 Task: Find connections with filter location Husum with filter topic #Socialmediawith filter profile language Spanish with filter current company Mother Dairy Fruit & Vegetable Pvt. Ltd. with filter school Presidency School with filter industry Chiropractors with filter service category Research with filter keywords title Truck Driver
Action: Mouse moved to (484, 56)
Screenshot: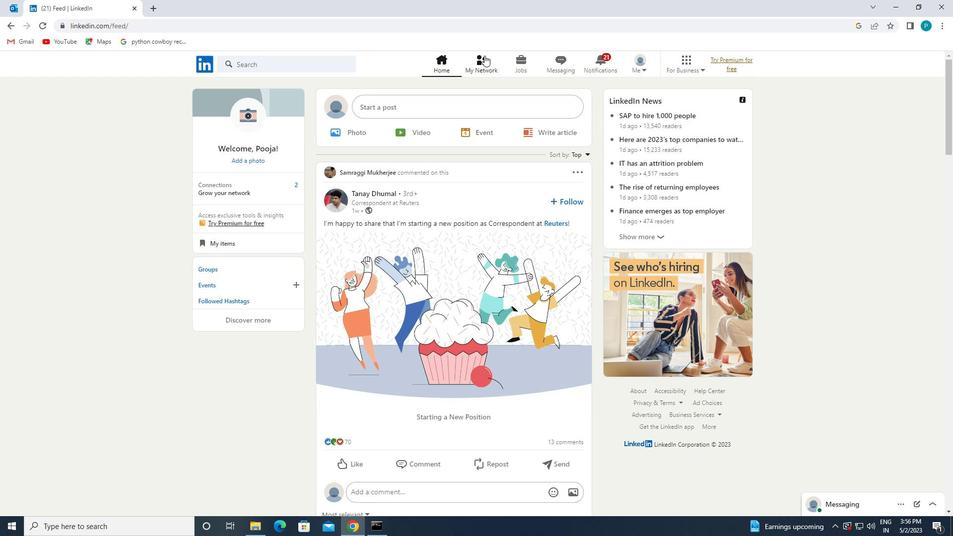 
Action: Mouse pressed left at (484, 56)
Screenshot: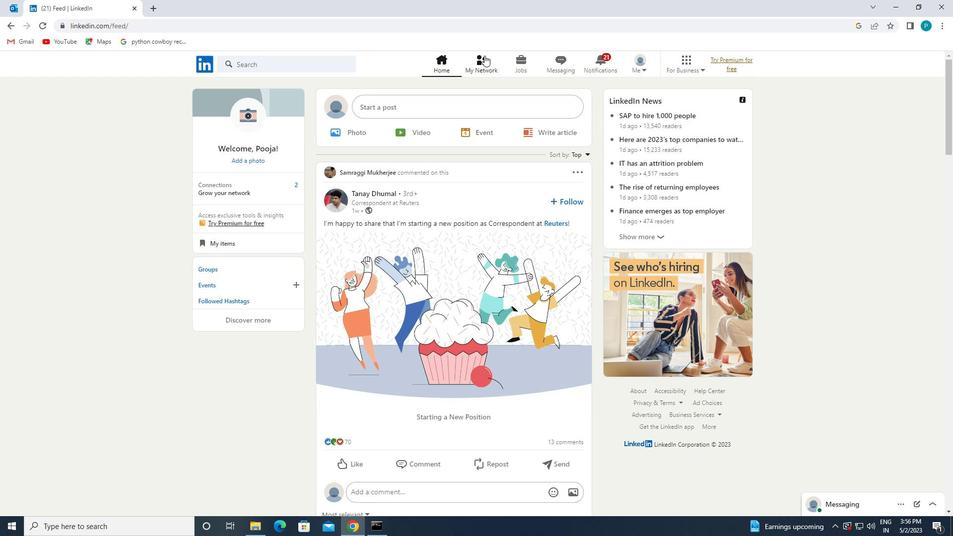 
Action: Mouse moved to (291, 118)
Screenshot: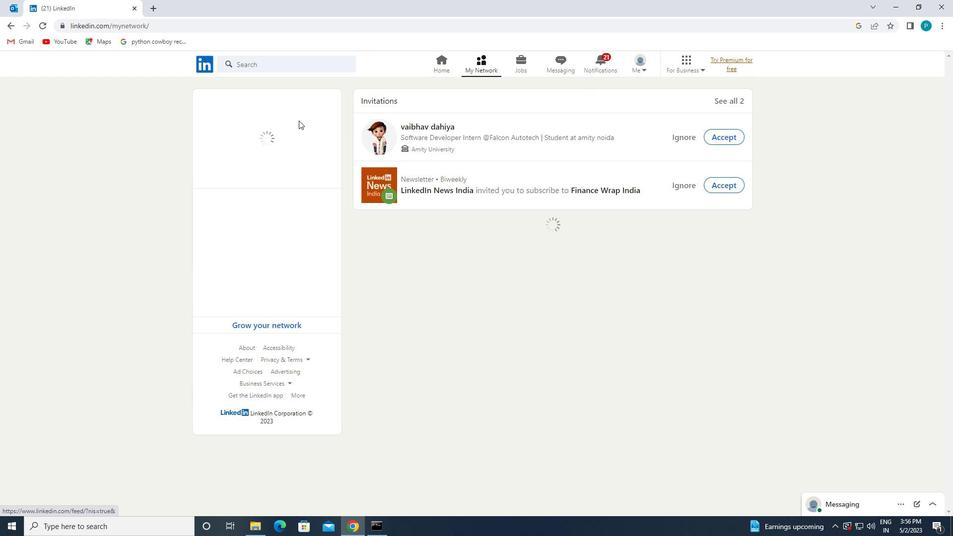 
Action: Mouse pressed left at (291, 118)
Screenshot: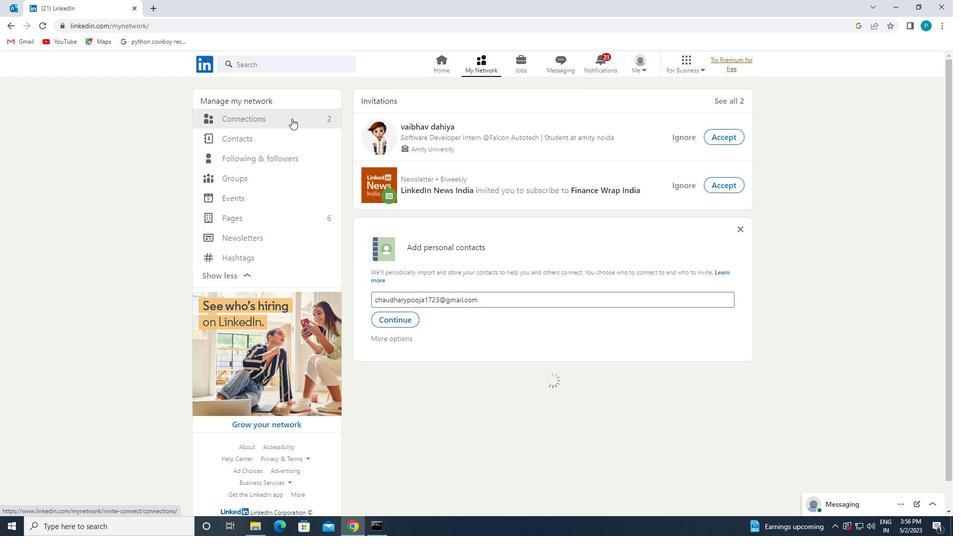 
Action: Mouse moved to (538, 125)
Screenshot: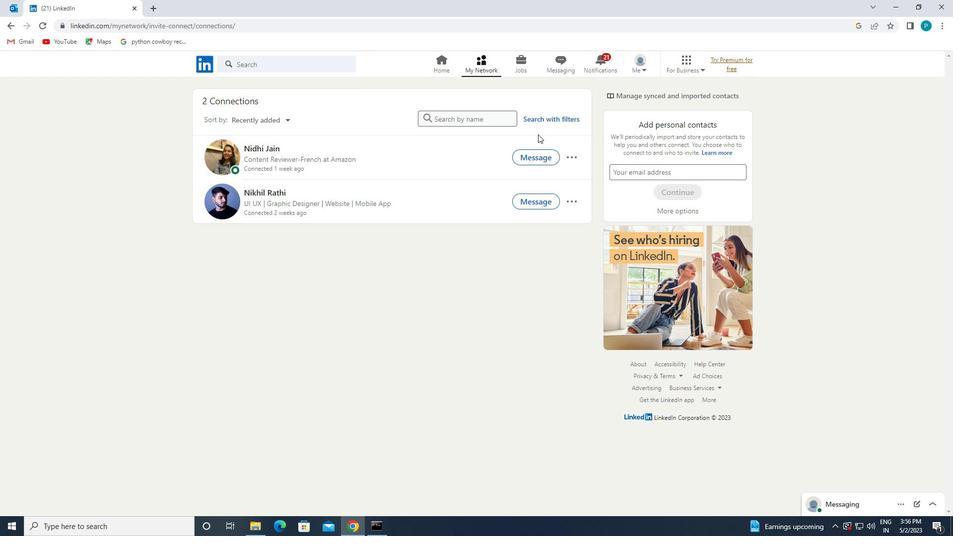 
Action: Mouse pressed left at (538, 125)
Screenshot: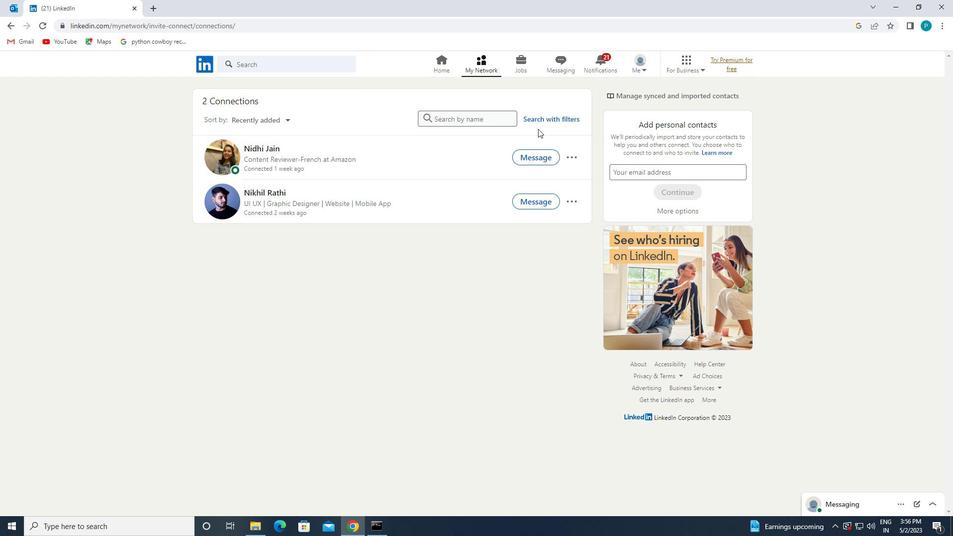 
Action: Mouse moved to (536, 118)
Screenshot: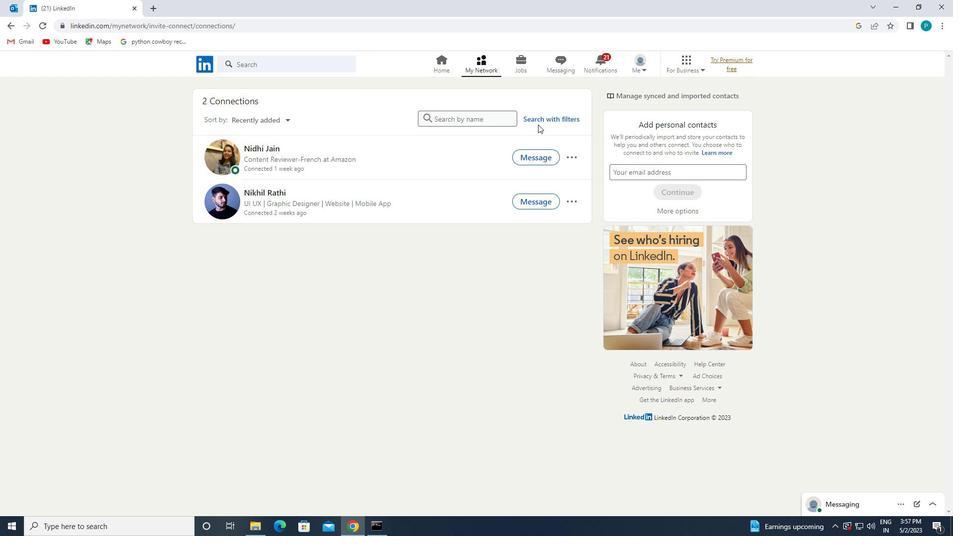 
Action: Mouse pressed left at (536, 118)
Screenshot: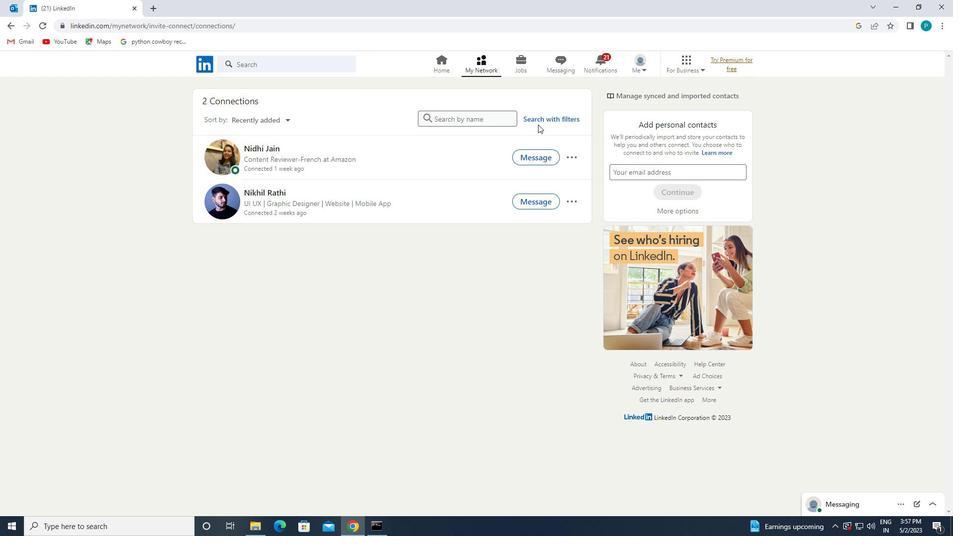 
Action: Mouse moved to (503, 93)
Screenshot: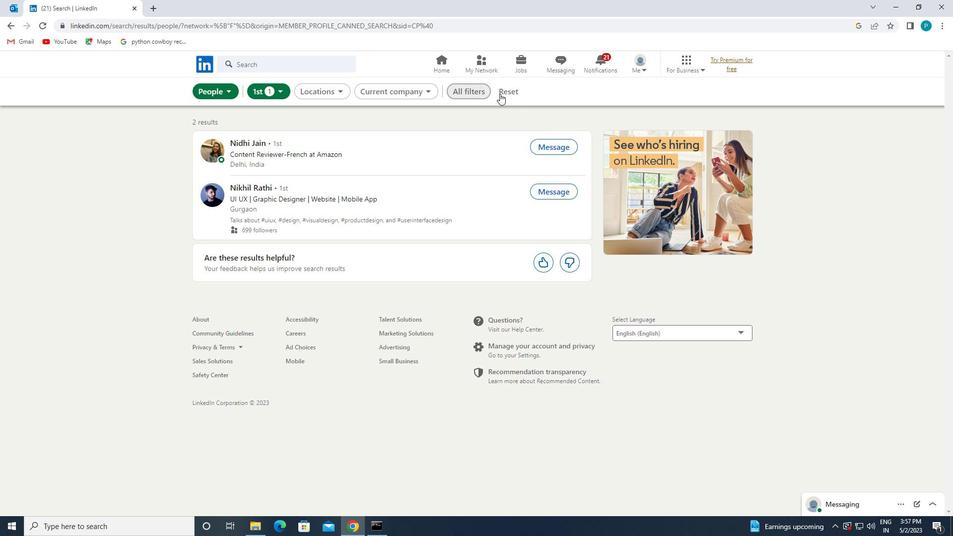 
Action: Mouse pressed left at (503, 93)
Screenshot: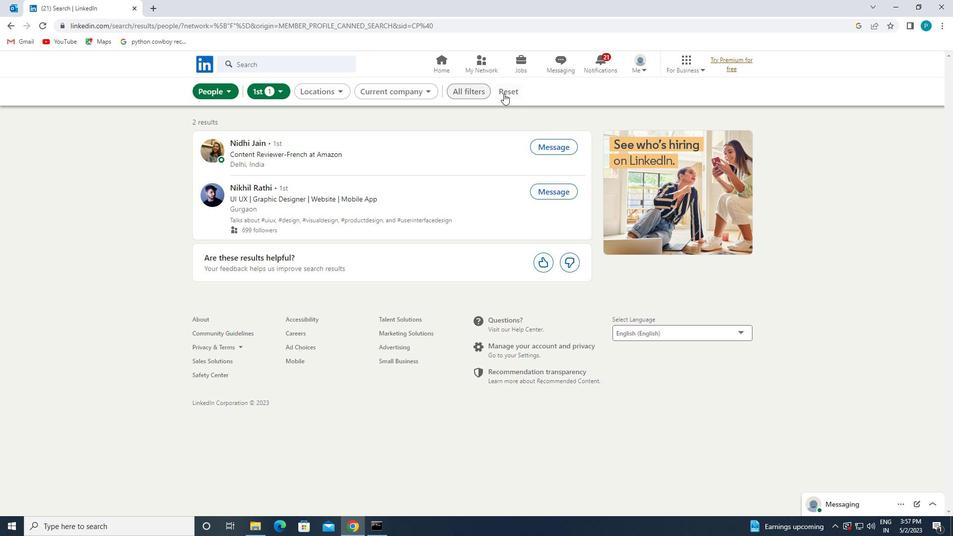 
Action: Mouse moved to (493, 88)
Screenshot: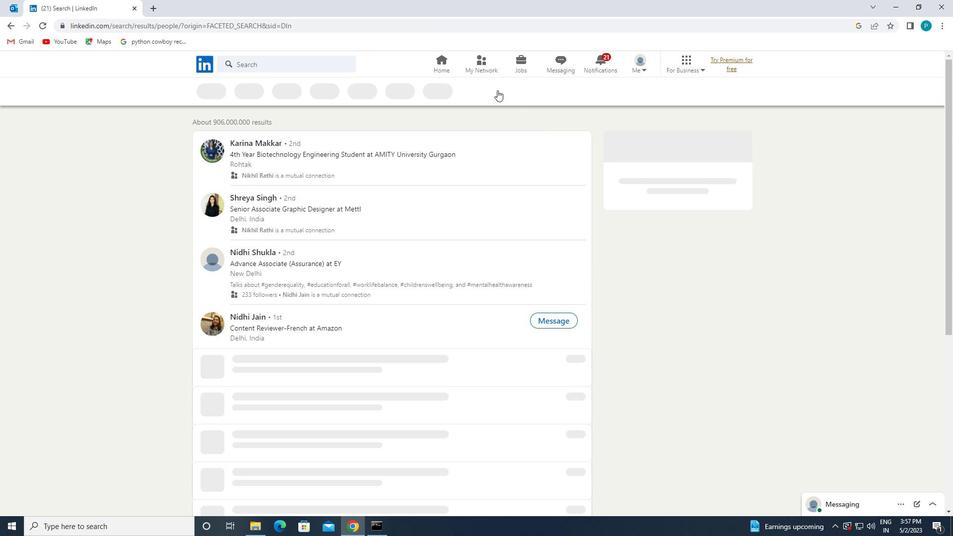 
Action: Mouse pressed left at (493, 88)
Screenshot: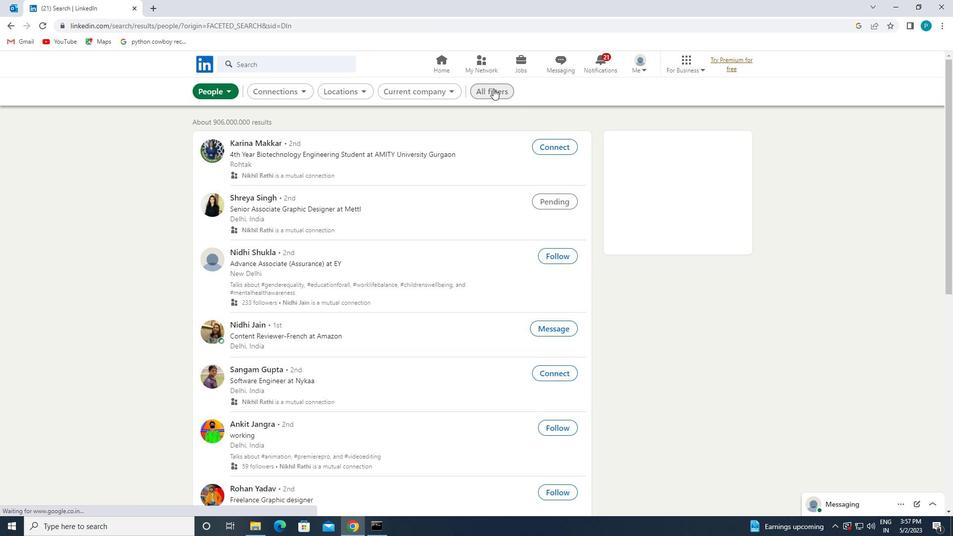 
Action: Mouse moved to (780, 320)
Screenshot: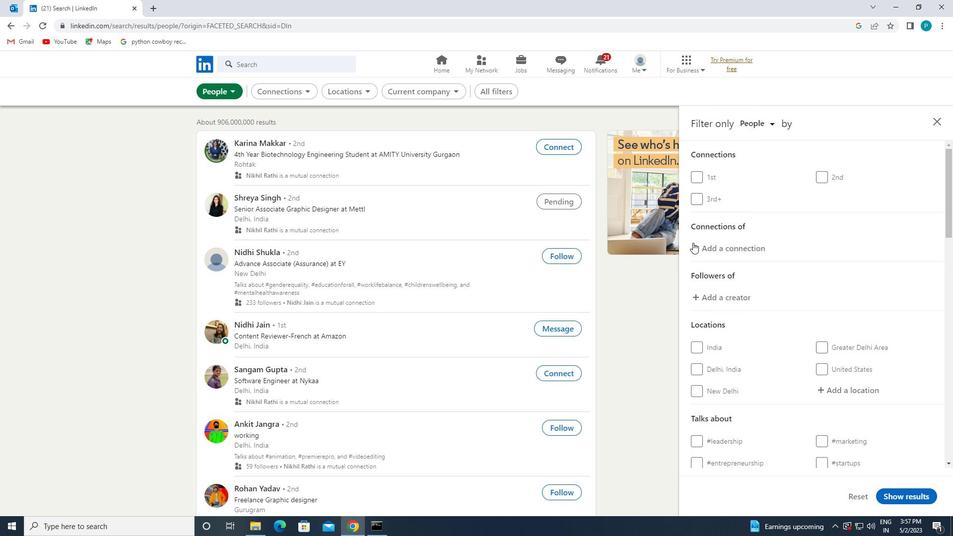 
Action: Mouse scrolled (780, 320) with delta (0, 0)
Screenshot: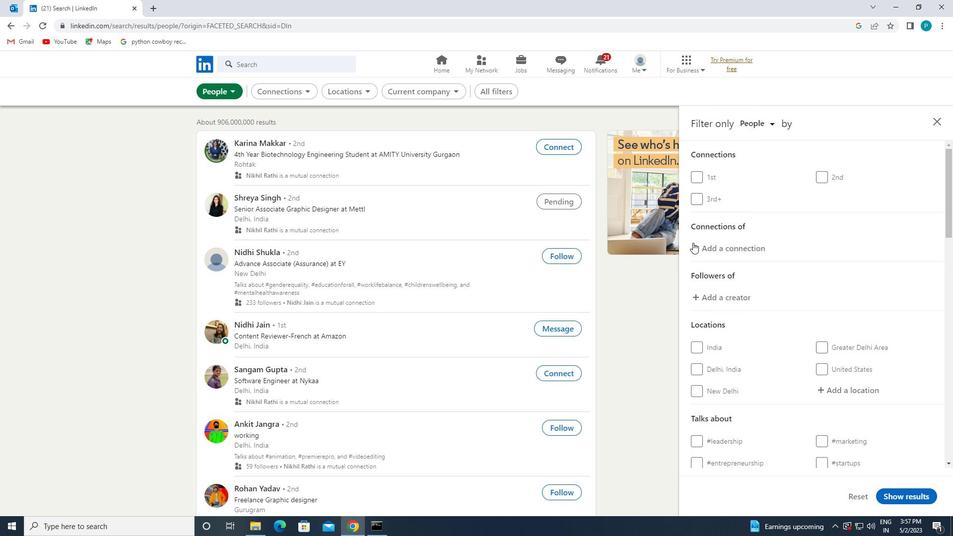 
Action: Mouse moved to (780, 321)
Screenshot: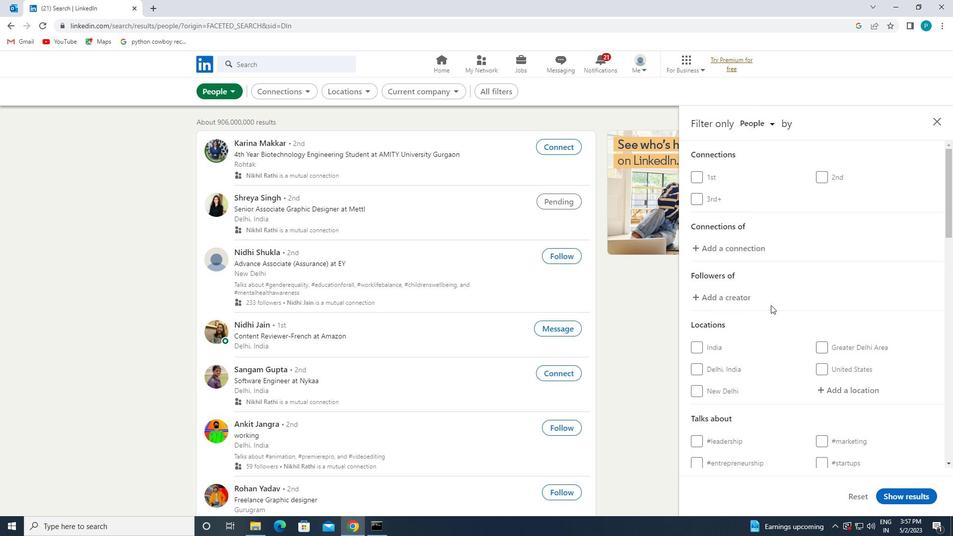 
Action: Mouse scrolled (780, 321) with delta (0, 0)
Screenshot: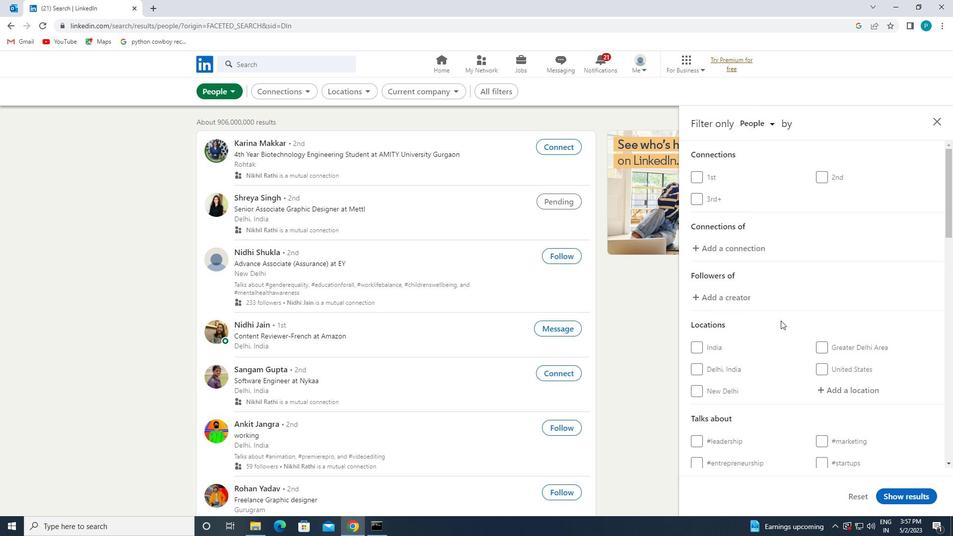 
Action: Mouse moved to (849, 289)
Screenshot: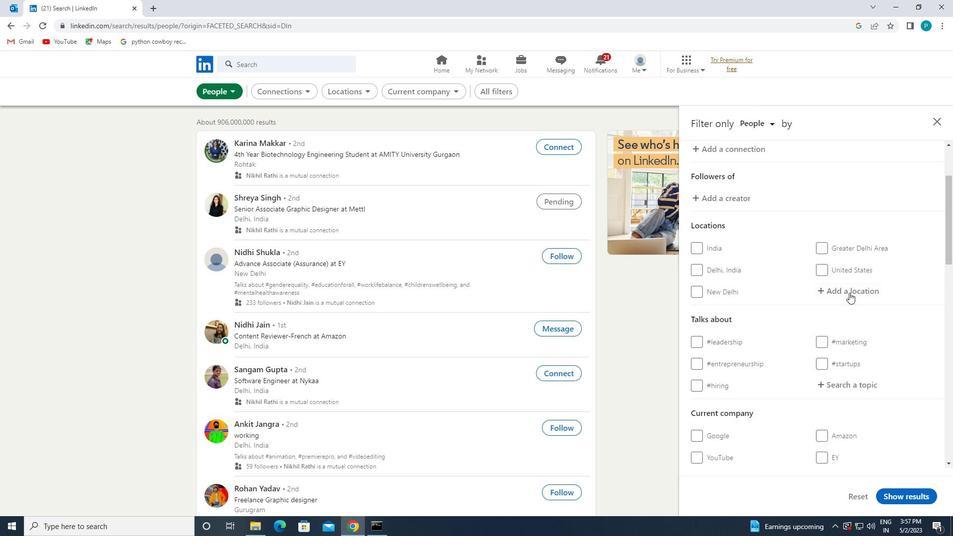 
Action: Mouse pressed left at (849, 289)
Screenshot: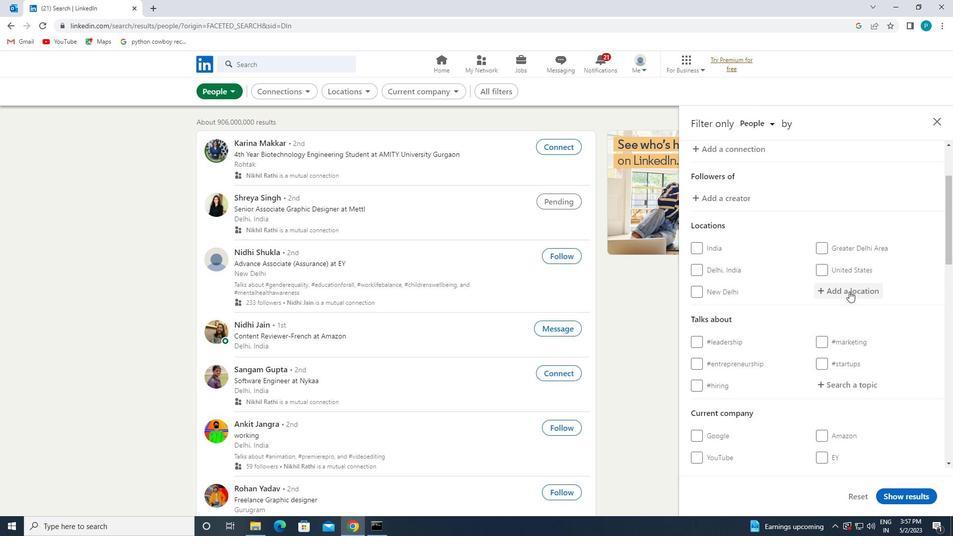 
Action: Key pressed <Key.caps_lock>h<Key.caps_lock>usum
Screenshot: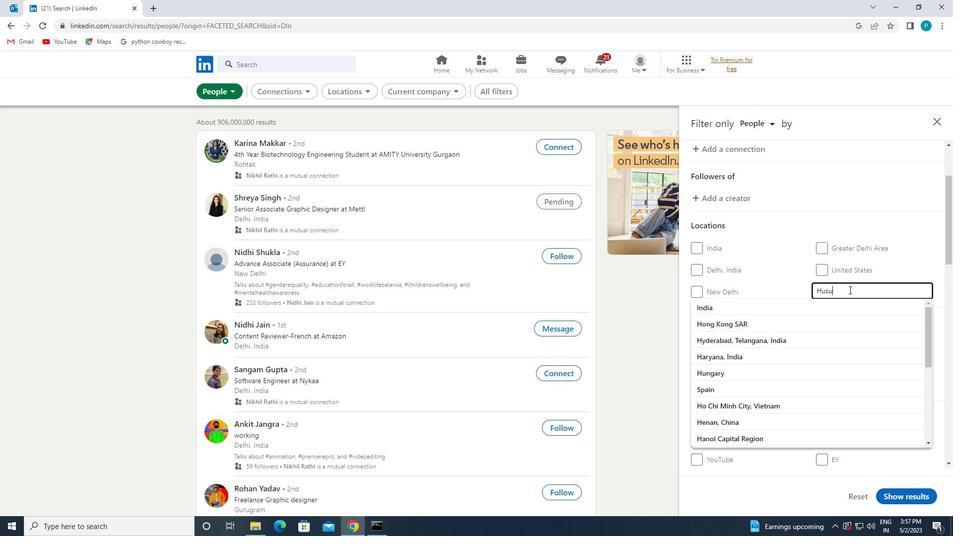 
Action: Mouse moved to (846, 305)
Screenshot: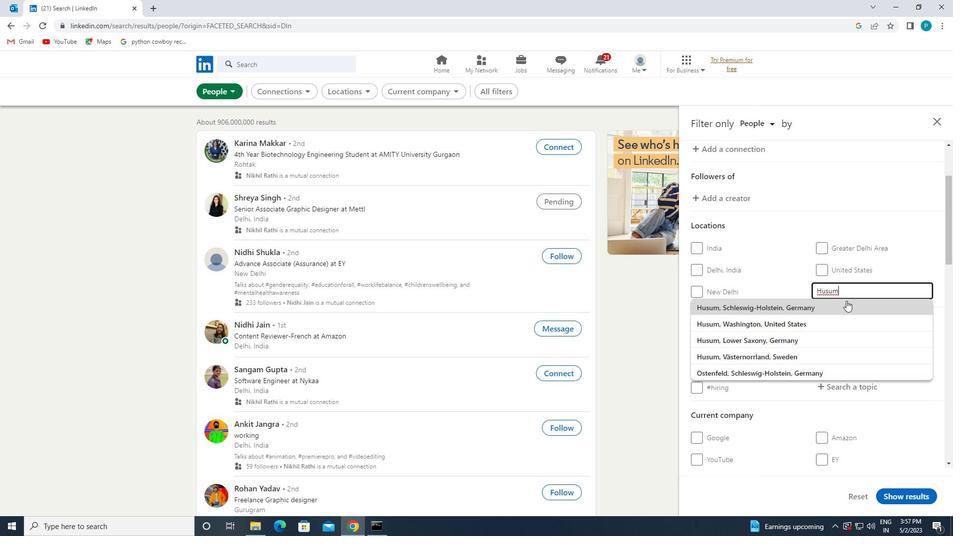 
Action: Mouse pressed left at (846, 305)
Screenshot: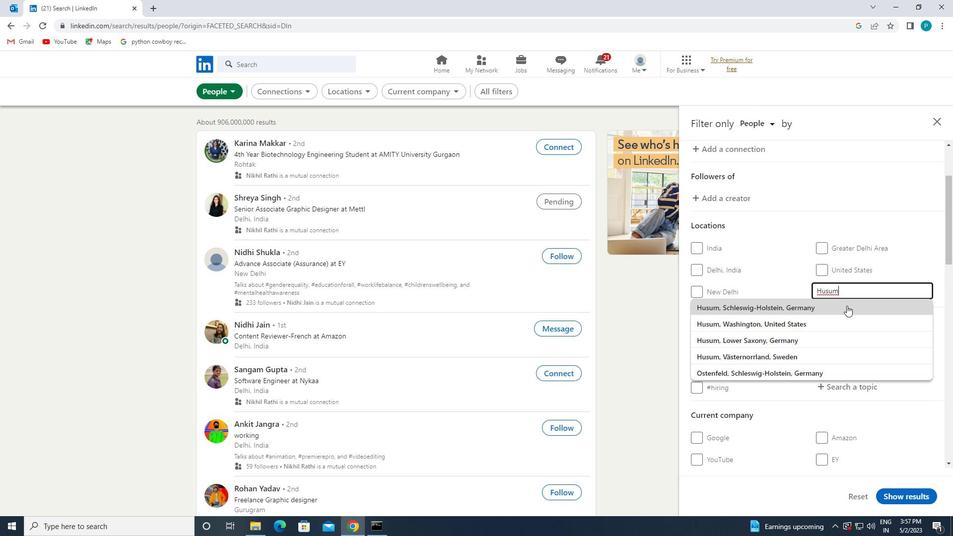 
Action: Mouse moved to (854, 346)
Screenshot: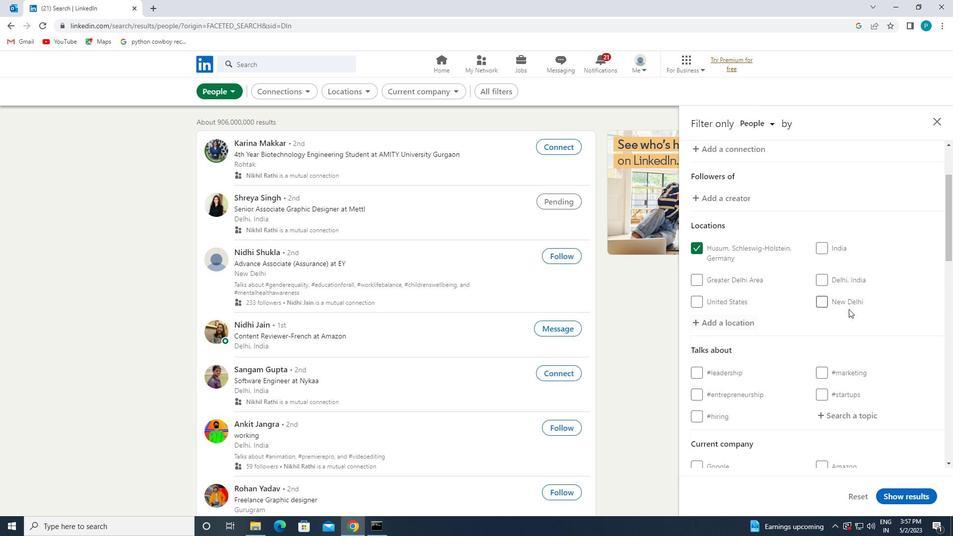 
Action: Mouse scrolled (854, 346) with delta (0, 0)
Screenshot: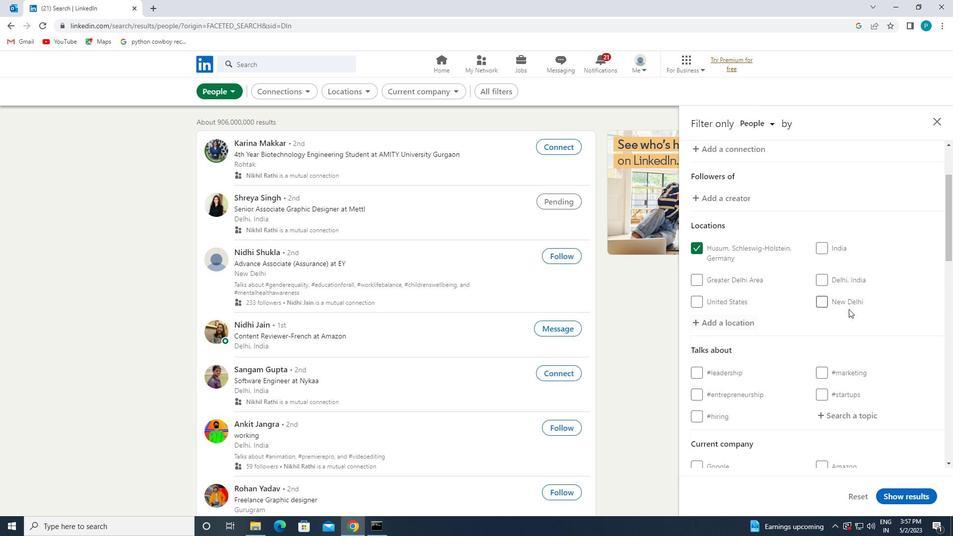 
Action: Mouse moved to (854, 348)
Screenshot: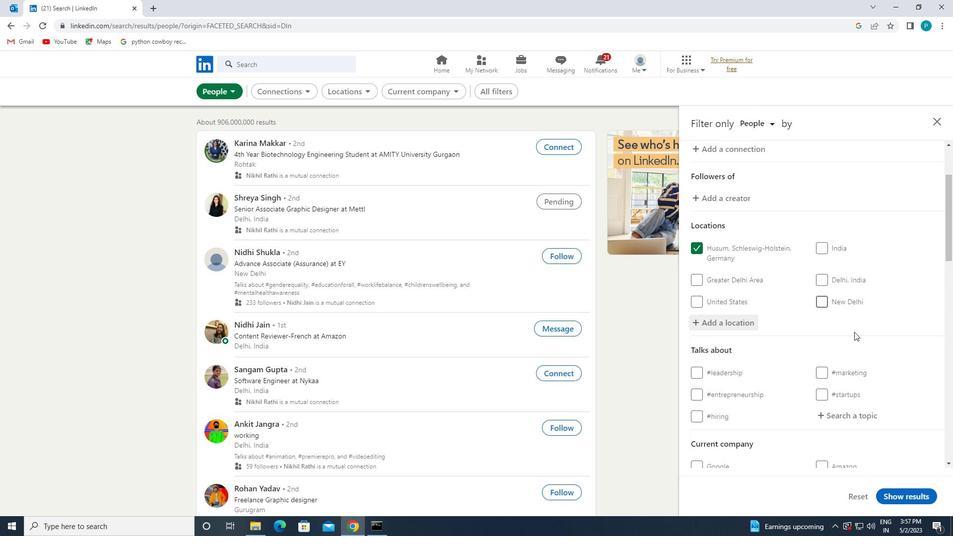 
Action: Mouse scrolled (854, 348) with delta (0, 0)
Screenshot: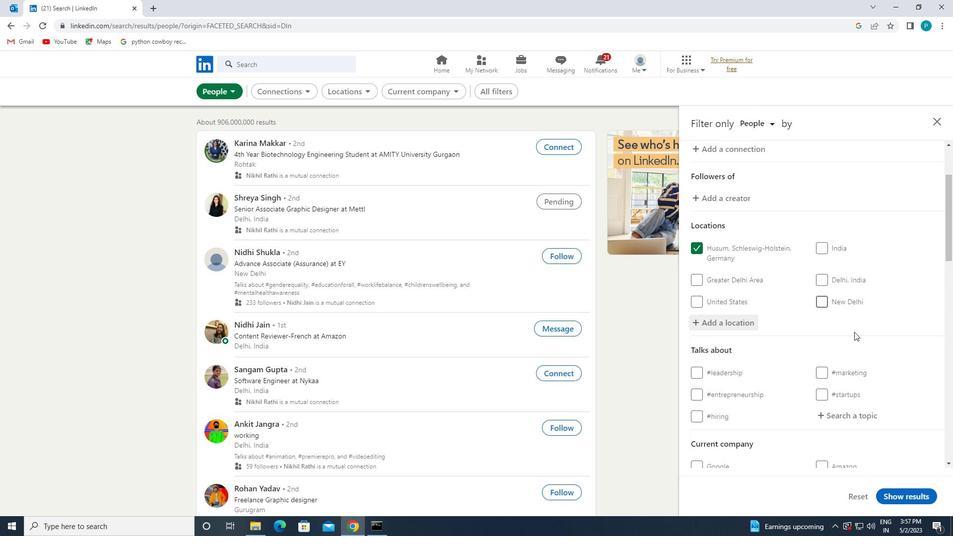 
Action: Mouse scrolled (854, 348) with delta (0, 0)
Screenshot: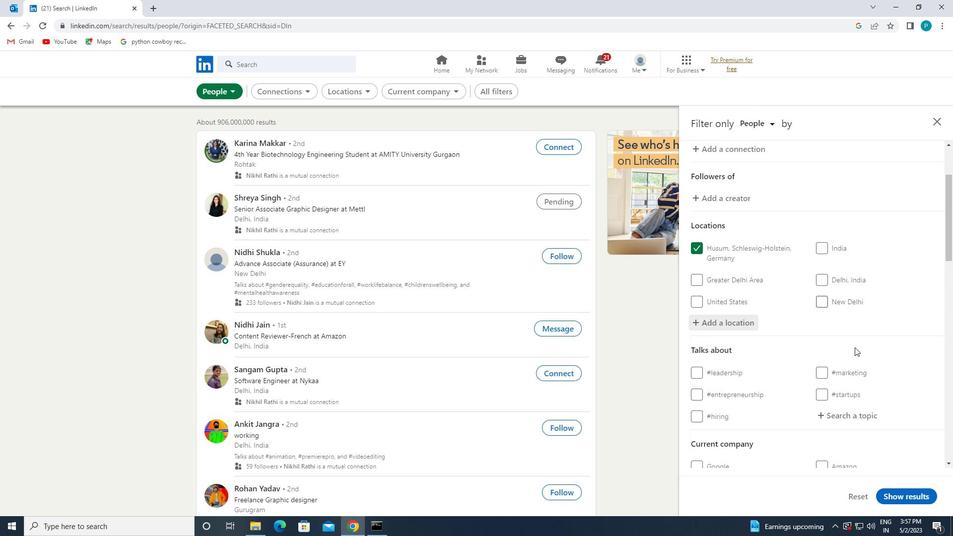 
Action: Mouse moved to (845, 263)
Screenshot: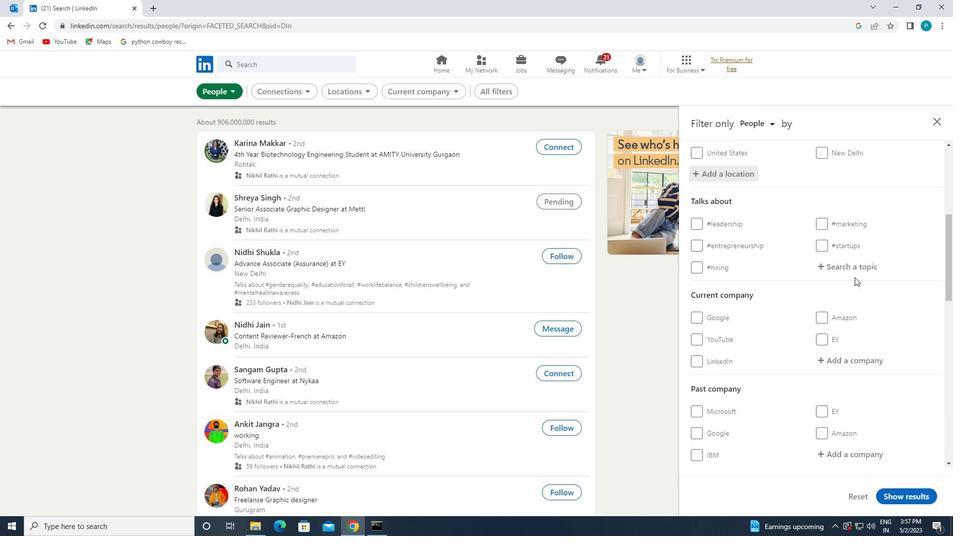 
Action: Mouse pressed left at (845, 263)
Screenshot: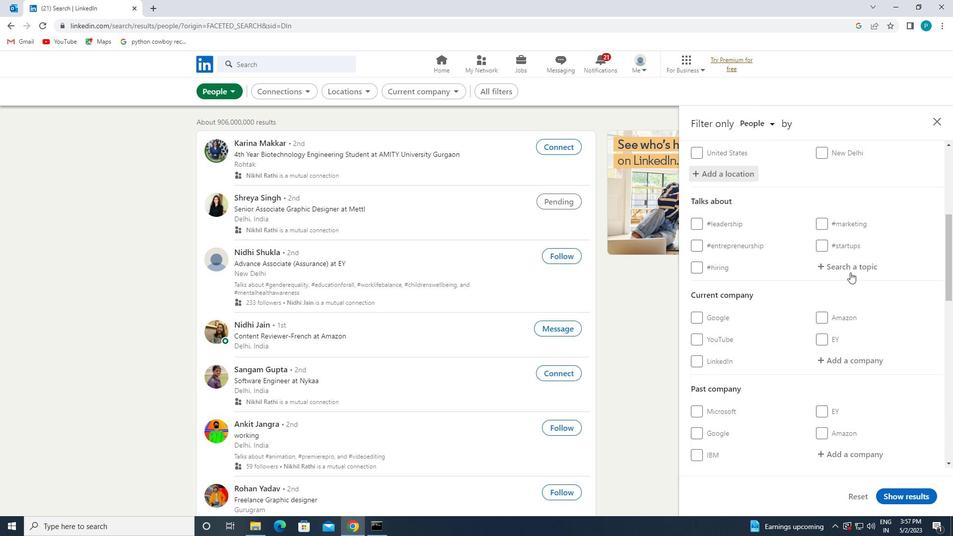 
Action: Key pressed <Key.shift>#<Key.caps_lock>D<Key.backspace>S<Key.caps_lock>OCIALMEDIA
Screenshot: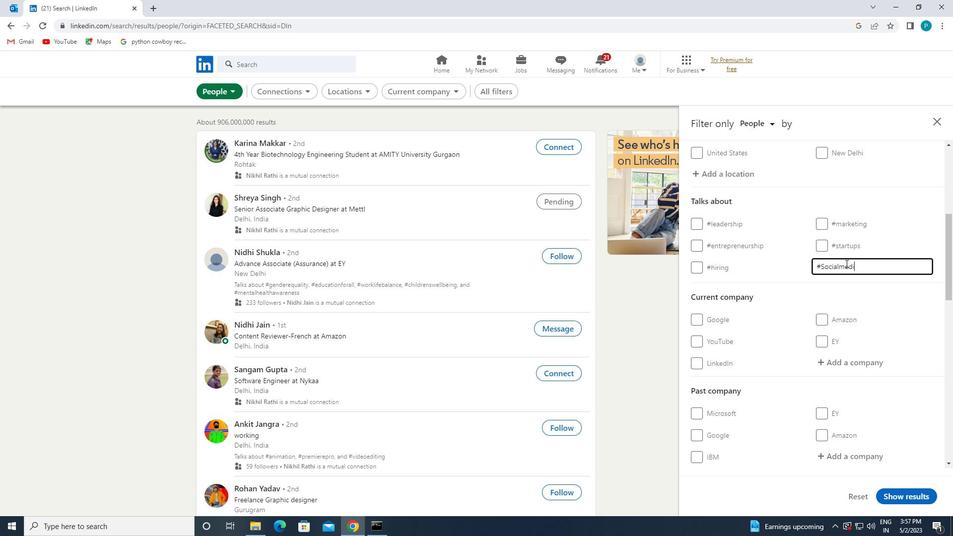 
Action: Mouse moved to (791, 291)
Screenshot: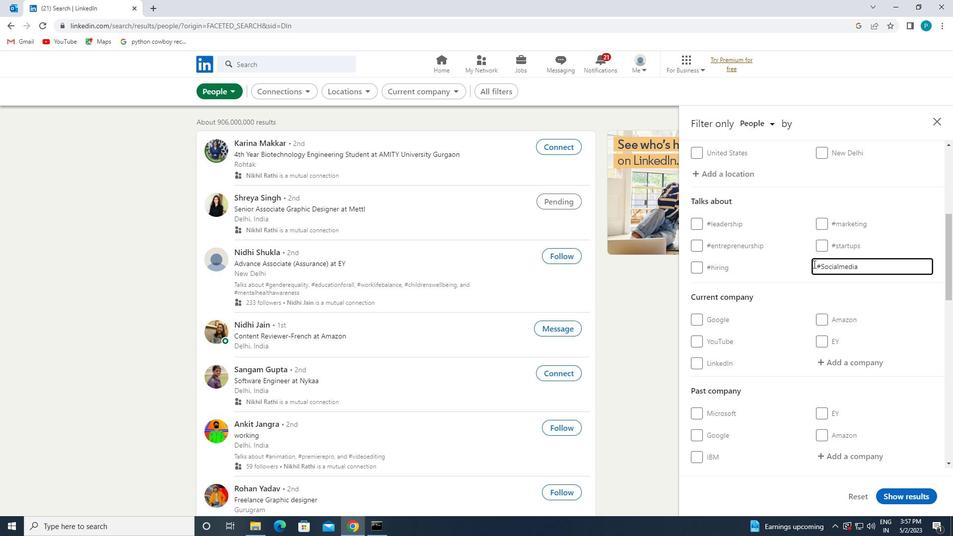 
Action: Mouse scrolled (791, 290) with delta (0, 0)
Screenshot: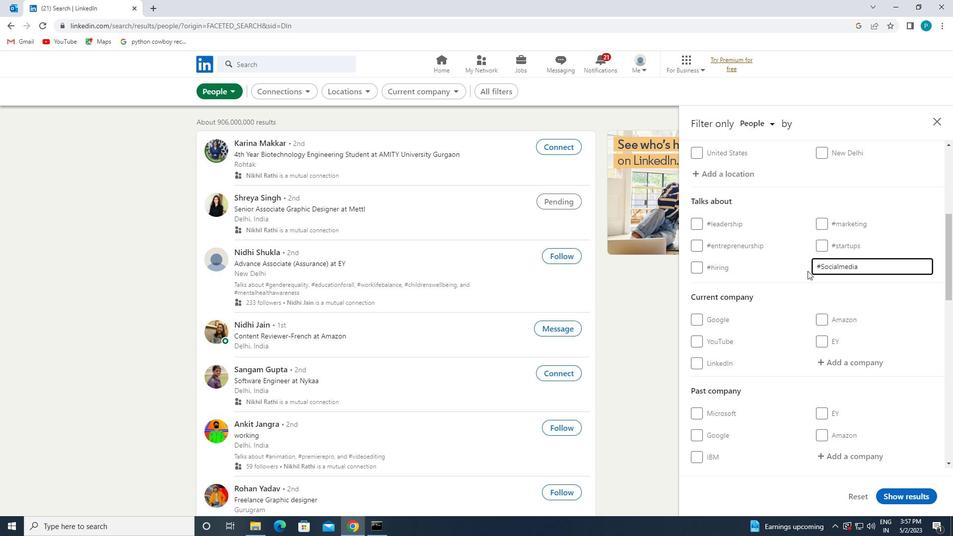 
Action: Mouse scrolled (791, 290) with delta (0, 0)
Screenshot: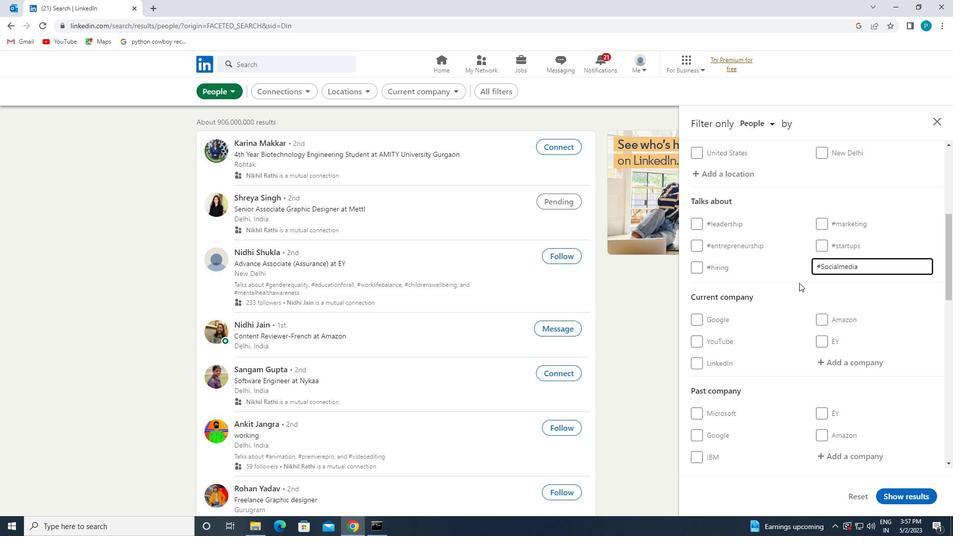 
Action: Mouse moved to (762, 311)
Screenshot: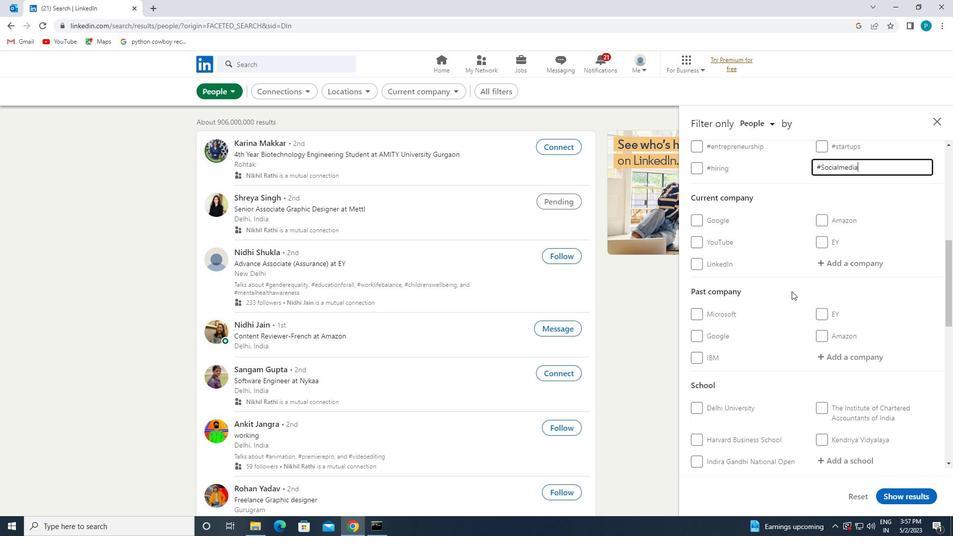 
Action: Mouse scrolled (762, 310) with delta (0, 0)
Screenshot: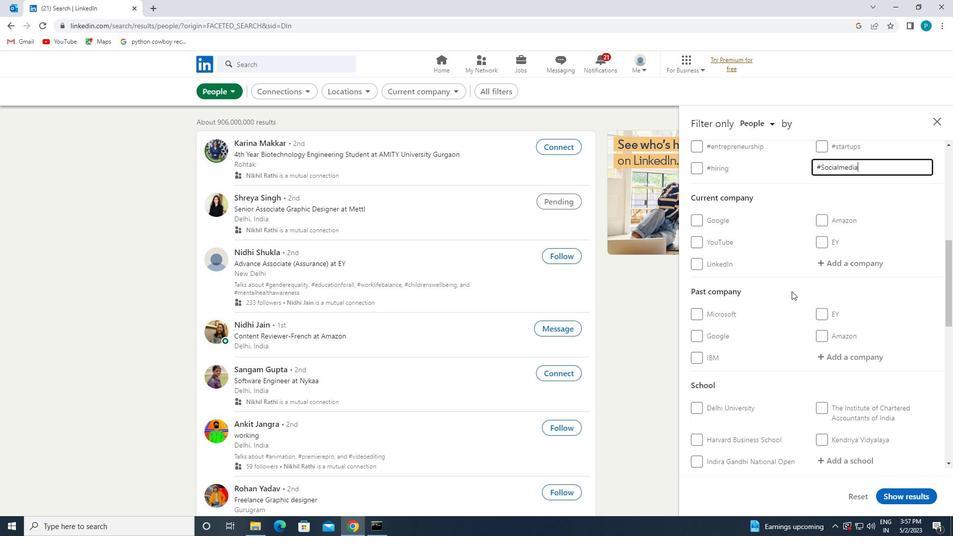
Action: Mouse moved to (752, 318)
Screenshot: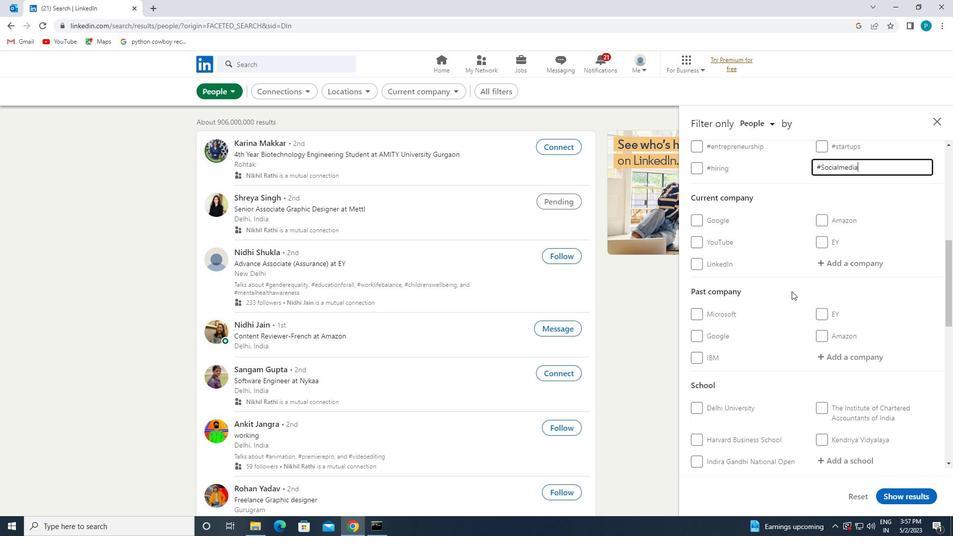 
Action: Mouse scrolled (752, 317) with delta (0, 0)
Screenshot: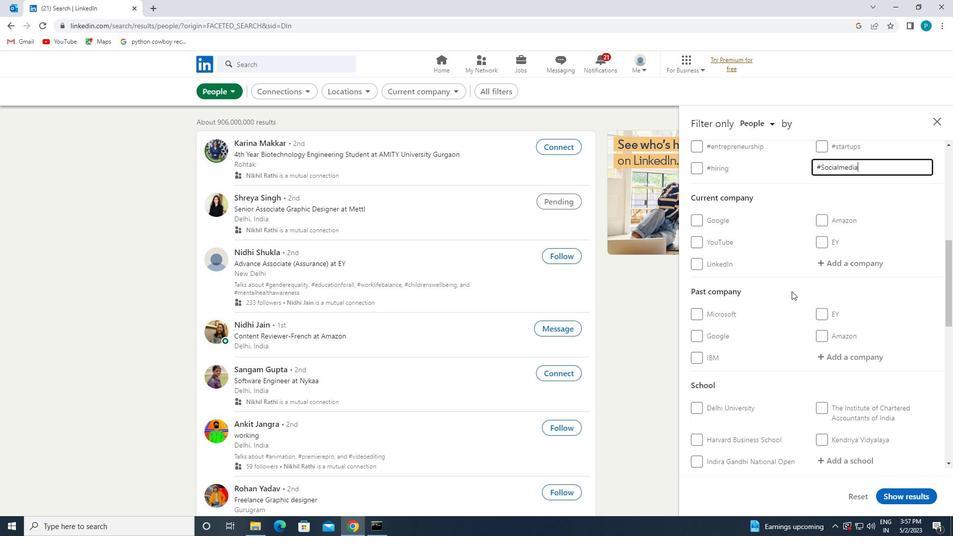 
Action: Mouse moved to (741, 325)
Screenshot: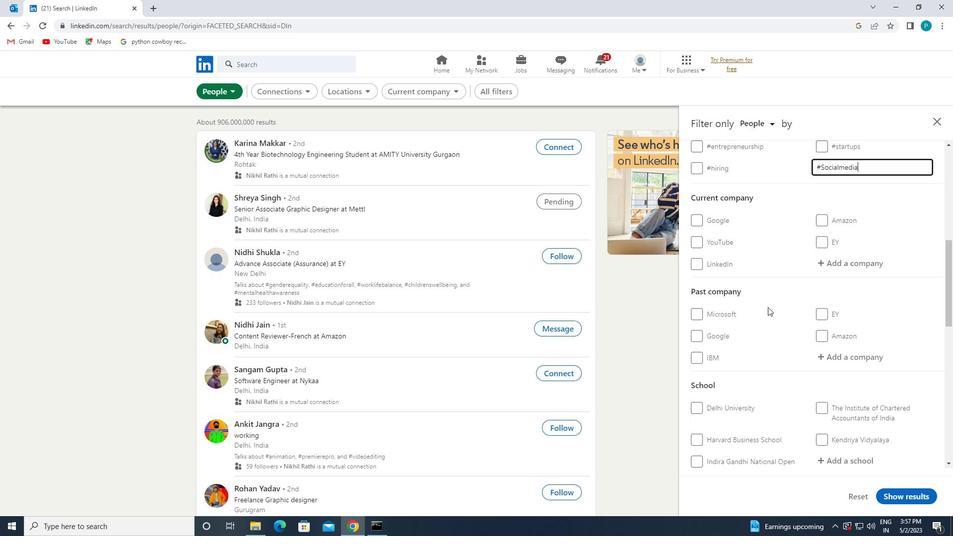 
Action: Mouse scrolled (741, 324) with delta (0, 0)
Screenshot: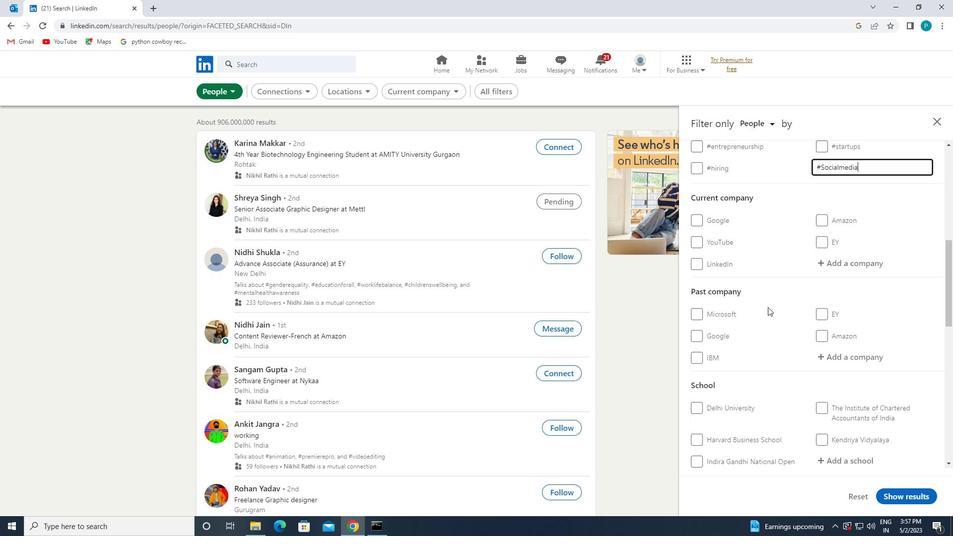 
Action: Mouse moved to (730, 342)
Screenshot: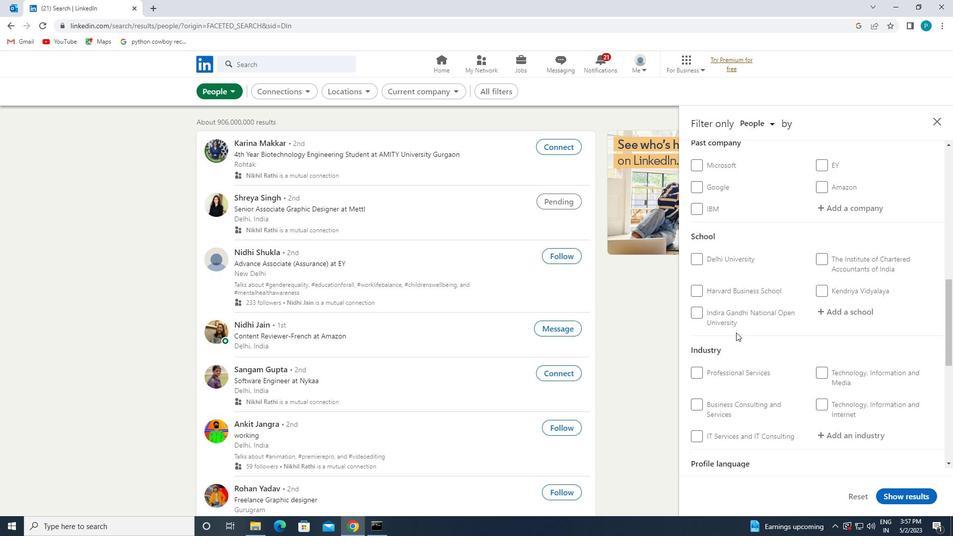 
Action: Mouse scrolled (730, 341) with delta (0, 0)
Screenshot: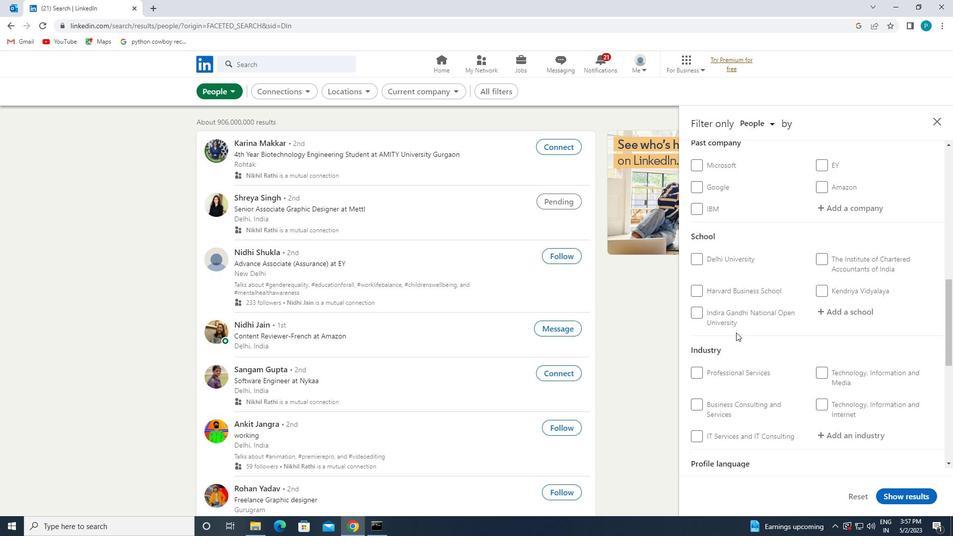 
Action: Mouse moved to (730, 342)
Screenshot: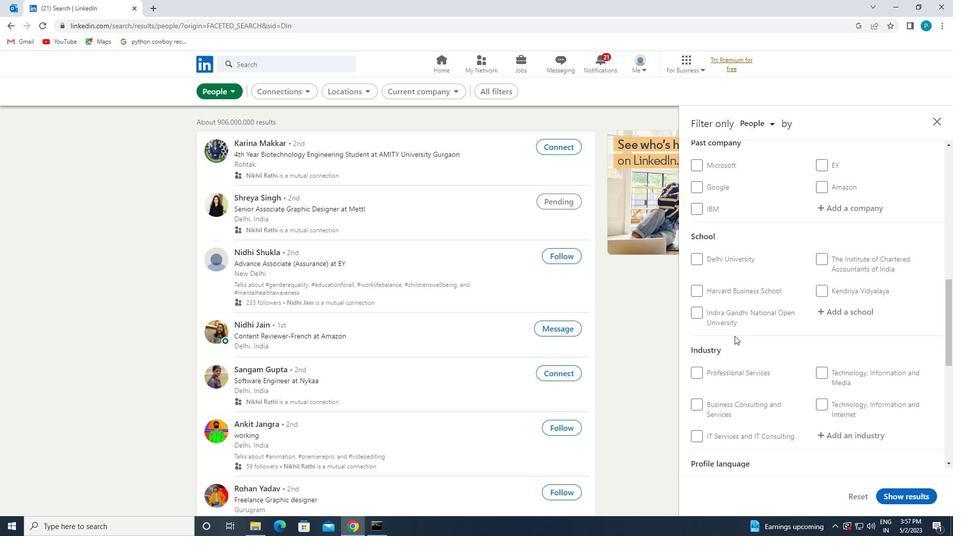 
Action: Mouse scrolled (730, 342) with delta (0, 0)
Screenshot: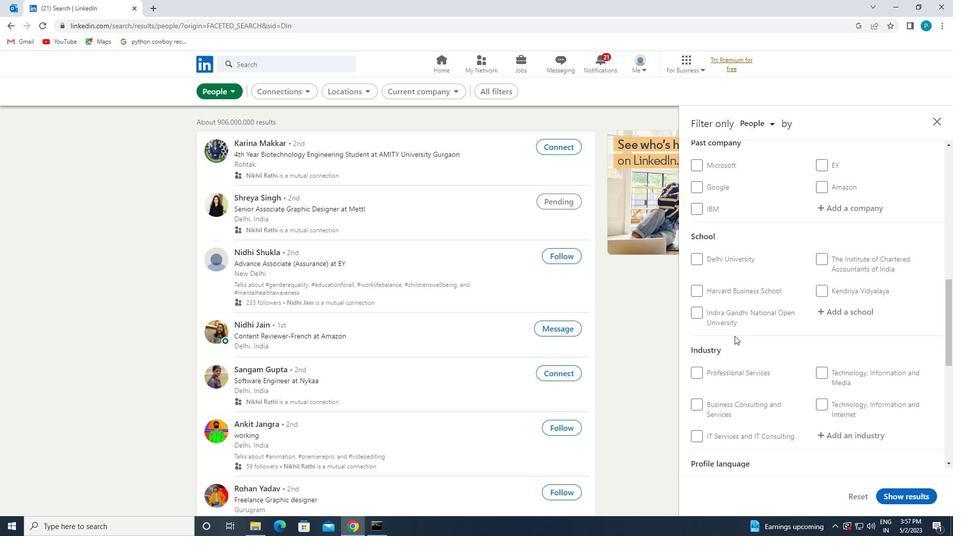 
Action: Mouse moved to (718, 380)
Screenshot: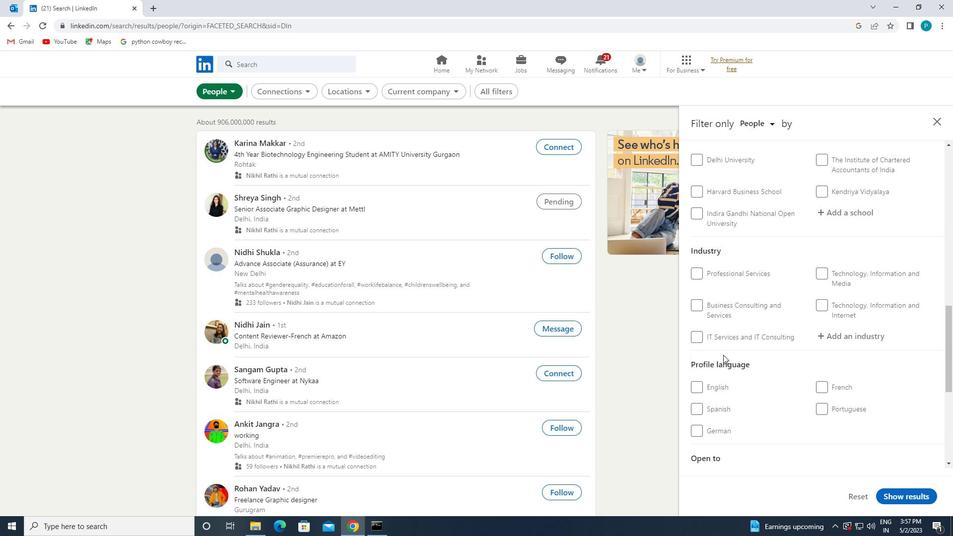 
Action: Mouse scrolled (718, 380) with delta (0, 0)
Screenshot: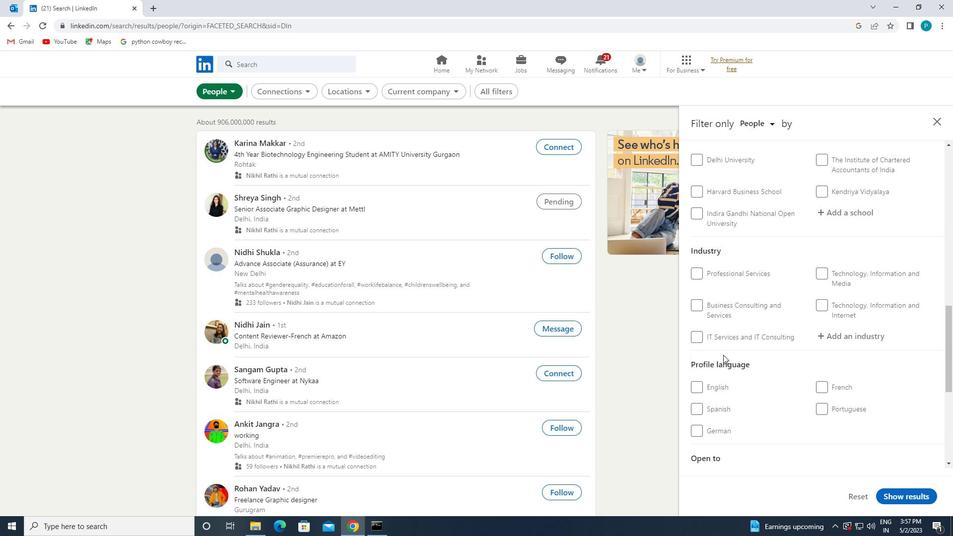 
Action: Mouse moved to (717, 353)
Screenshot: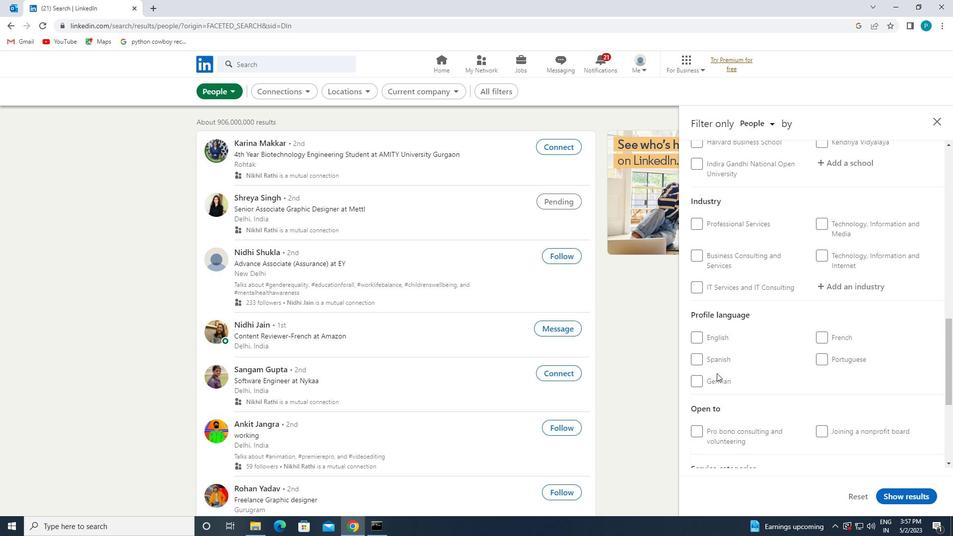 
Action: Mouse pressed left at (717, 353)
Screenshot: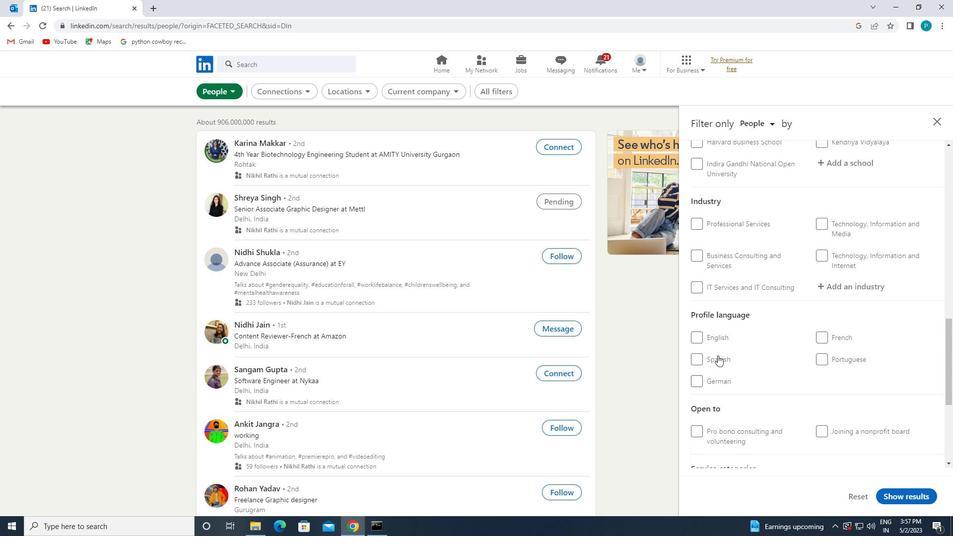 
Action: Mouse moved to (787, 357)
Screenshot: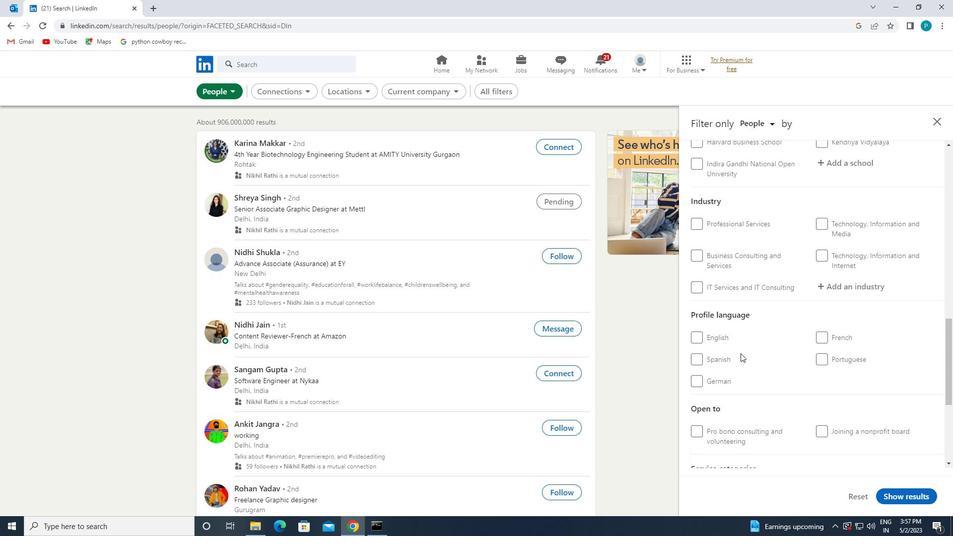 
Action: Mouse scrolled (787, 358) with delta (0, 0)
Screenshot: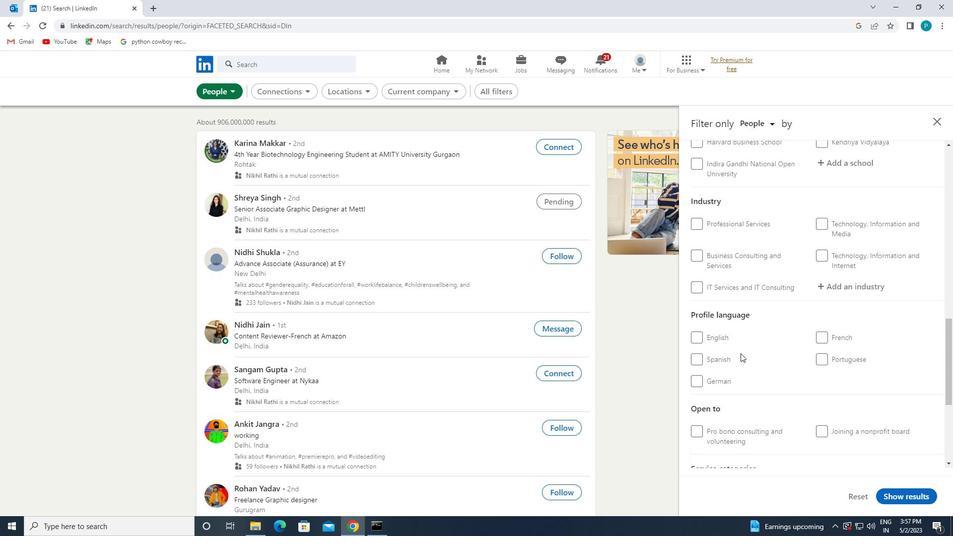 
Action: Mouse moved to (720, 411)
Screenshot: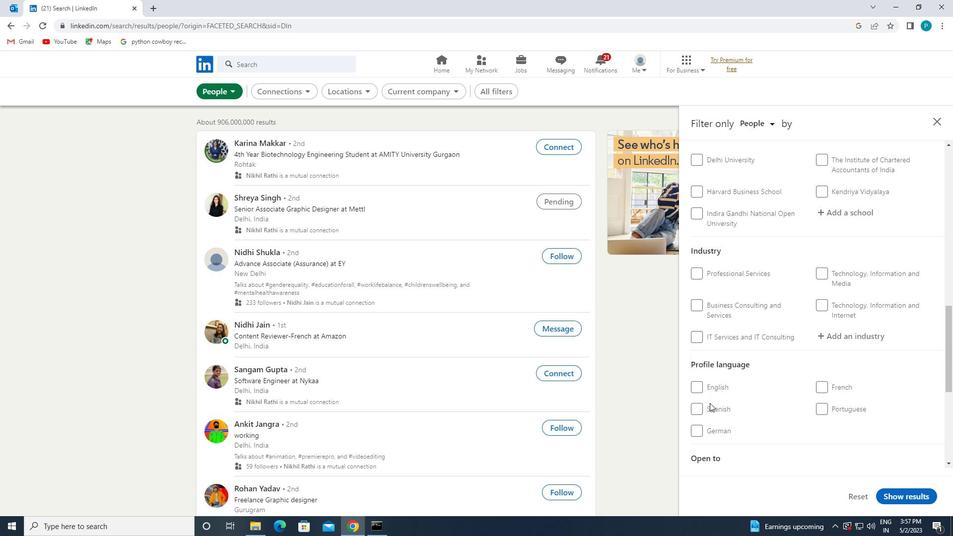 
Action: Mouse pressed left at (720, 411)
Screenshot: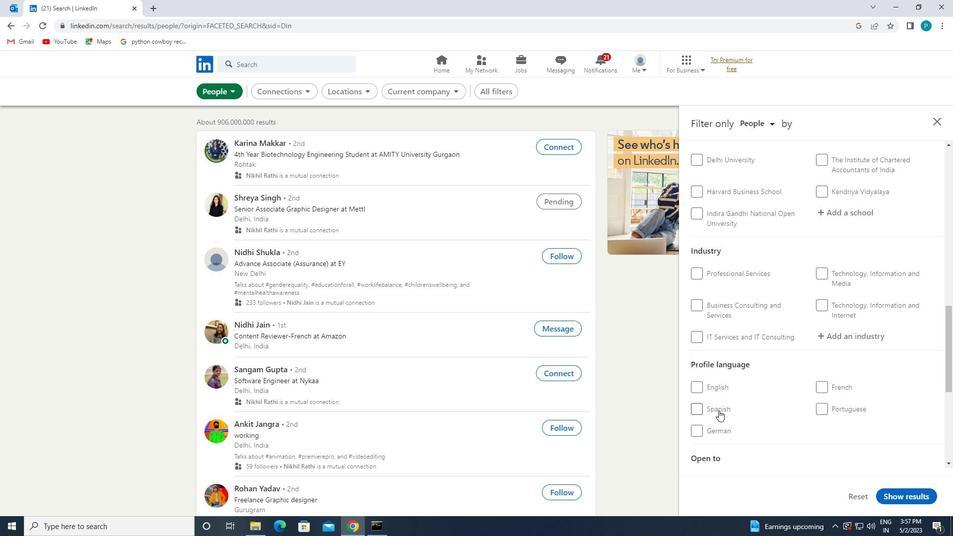 
Action: Mouse moved to (754, 391)
Screenshot: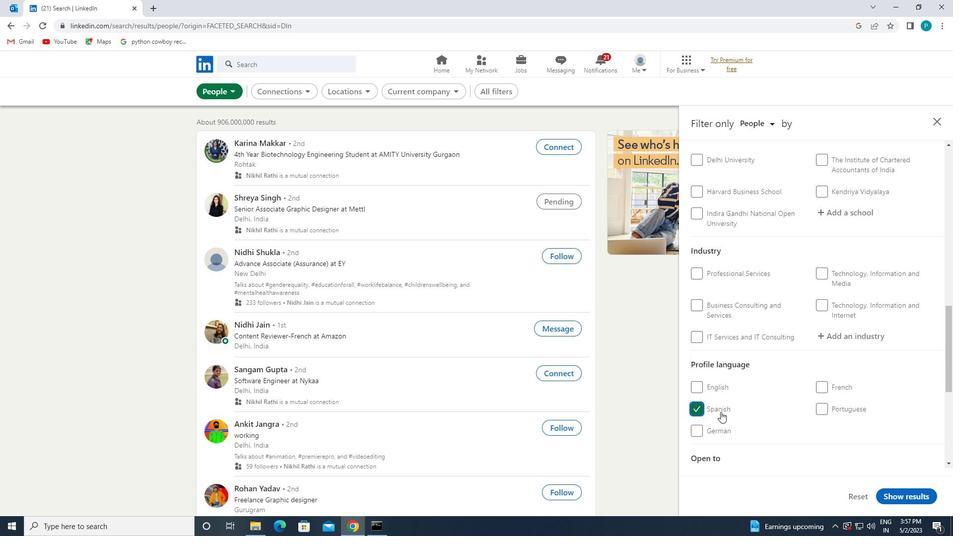 
Action: Mouse scrolled (754, 392) with delta (0, 0)
Screenshot: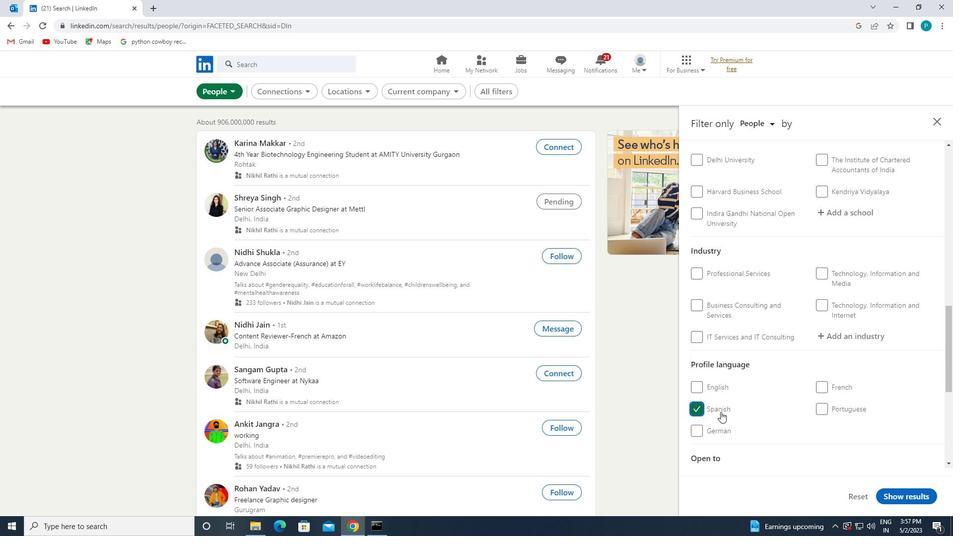 
Action: Mouse moved to (756, 389)
Screenshot: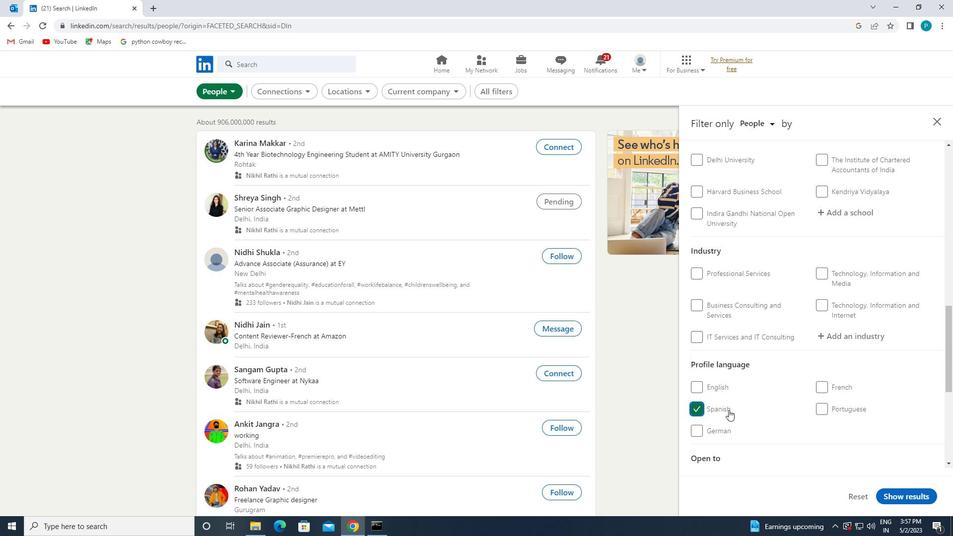
Action: Mouse scrolled (756, 389) with delta (0, 0)
Screenshot: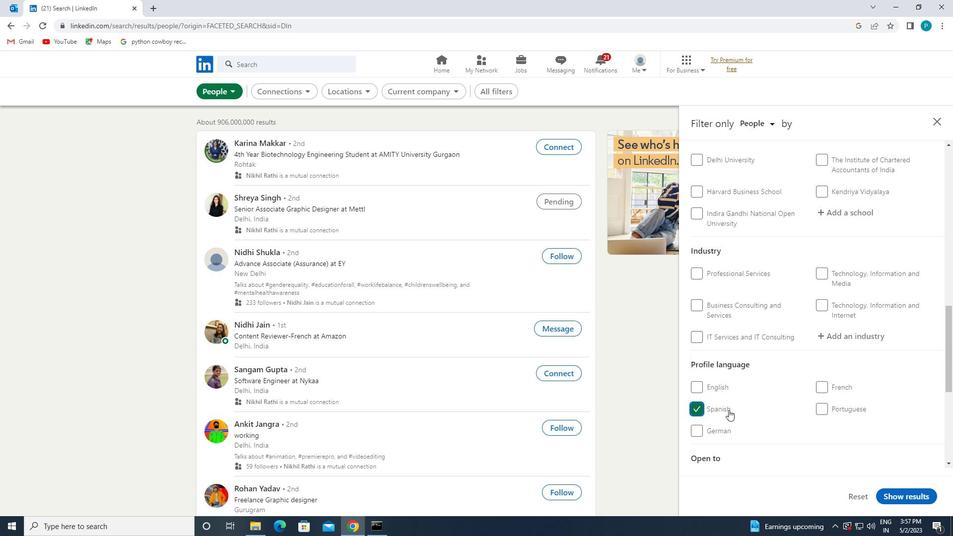 
Action: Mouse moved to (757, 386)
Screenshot: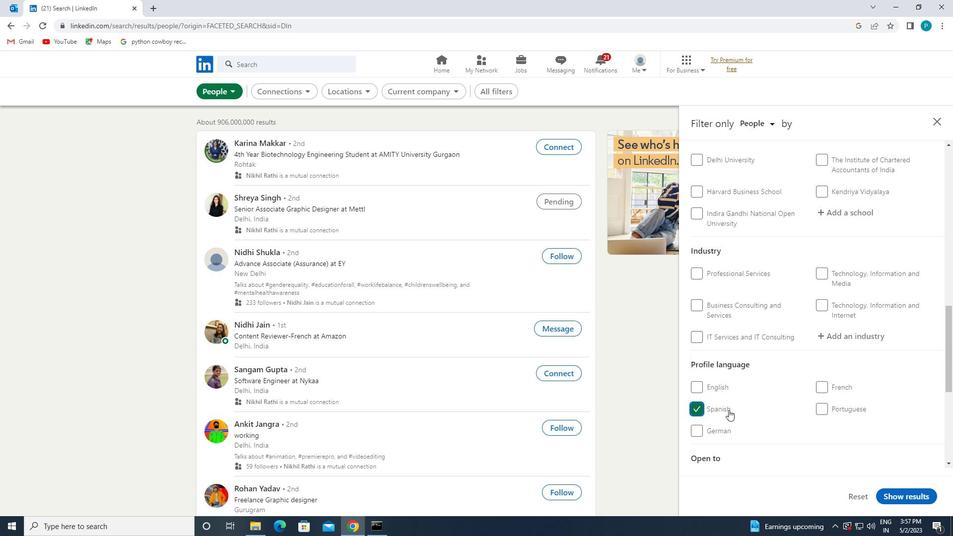 
Action: Mouse scrolled (757, 387) with delta (0, 0)
Screenshot: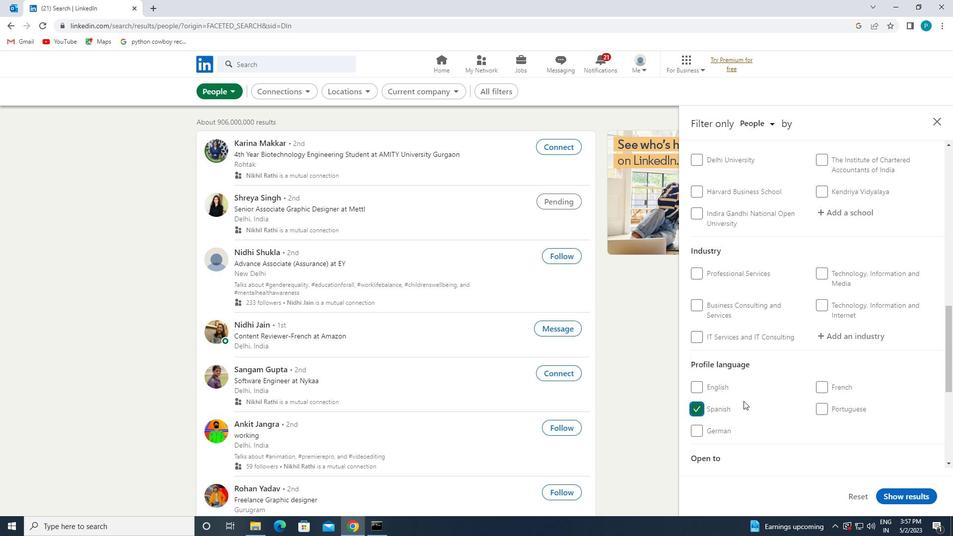 
Action: Mouse moved to (758, 384)
Screenshot: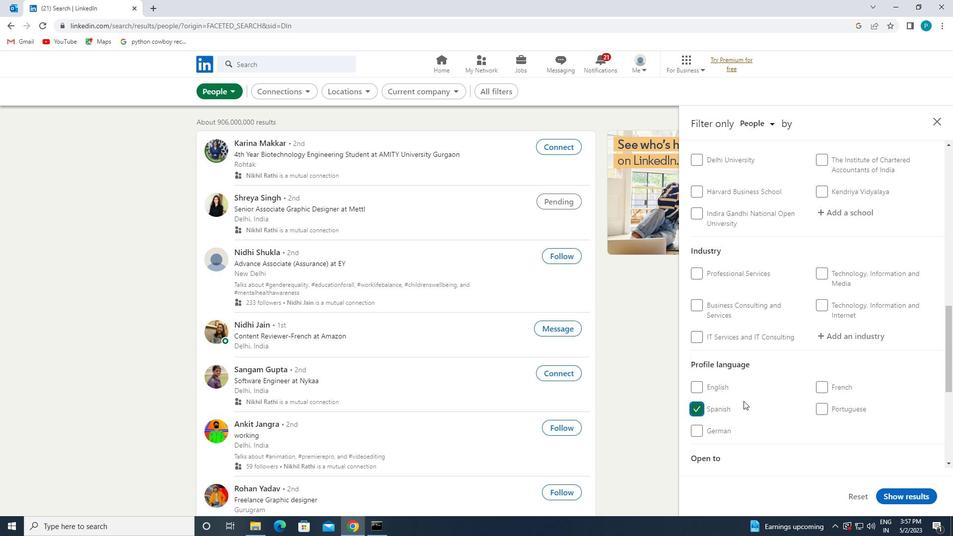 
Action: Mouse scrolled (758, 384) with delta (0, 0)
Screenshot: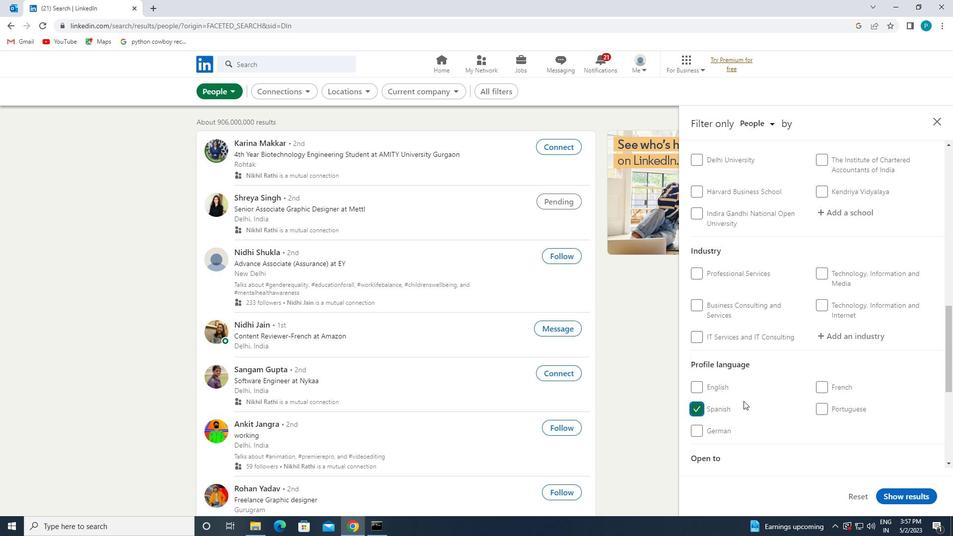 
Action: Mouse moved to (794, 353)
Screenshot: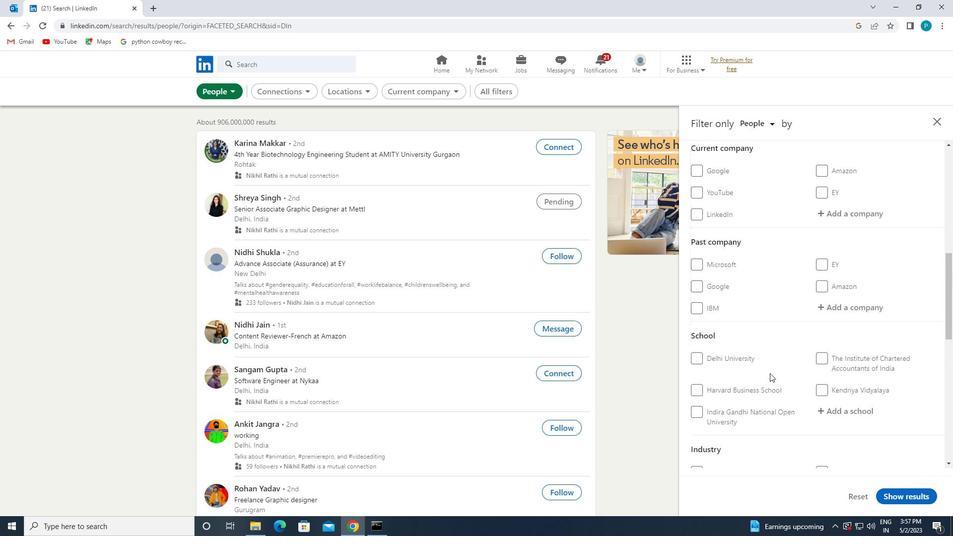 
Action: Mouse scrolled (794, 354) with delta (0, 0)
Screenshot: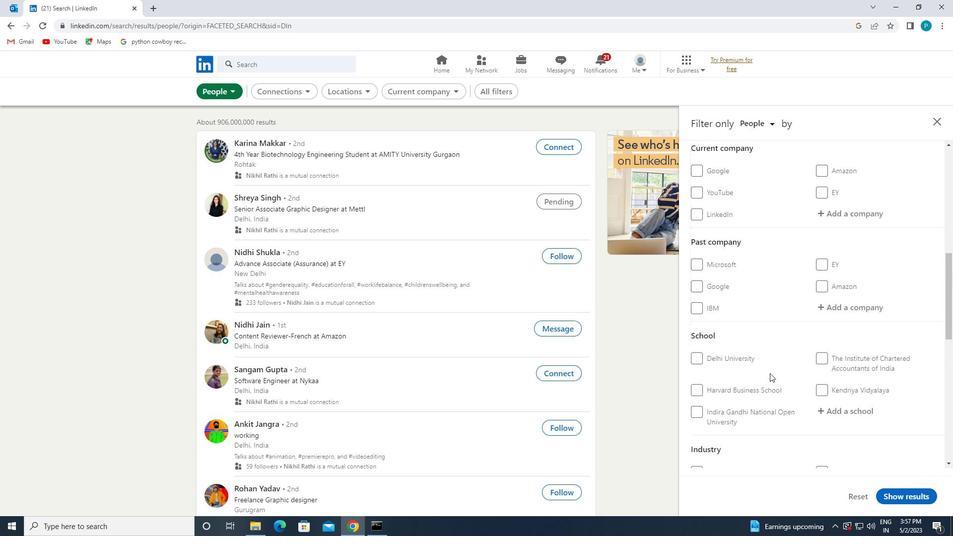 
Action: Mouse scrolled (794, 354) with delta (0, 0)
Screenshot: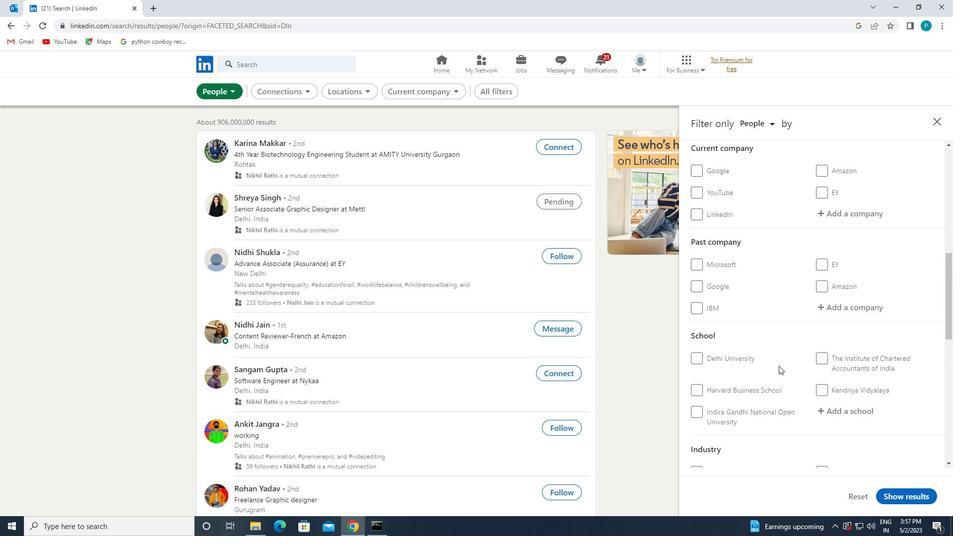 
Action: Mouse moved to (794, 353)
Screenshot: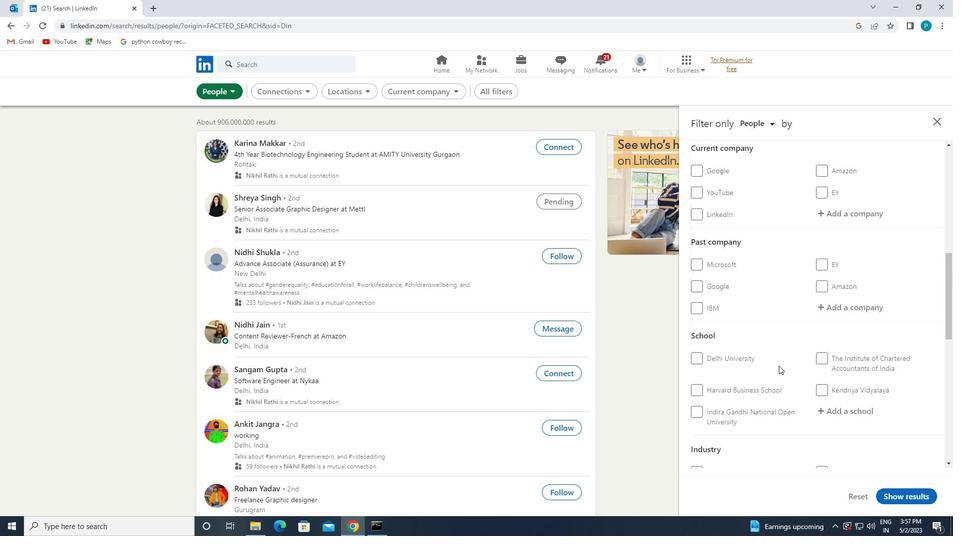 
Action: Mouse scrolled (794, 354) with delta (0, 0)
Screenshot: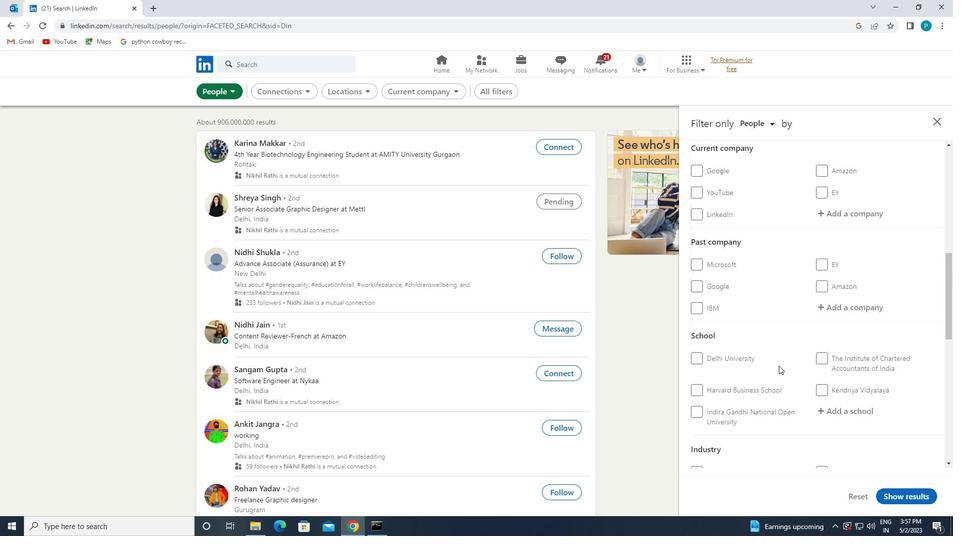 
Action: Mouse moved to (840, 365)
Screenshot: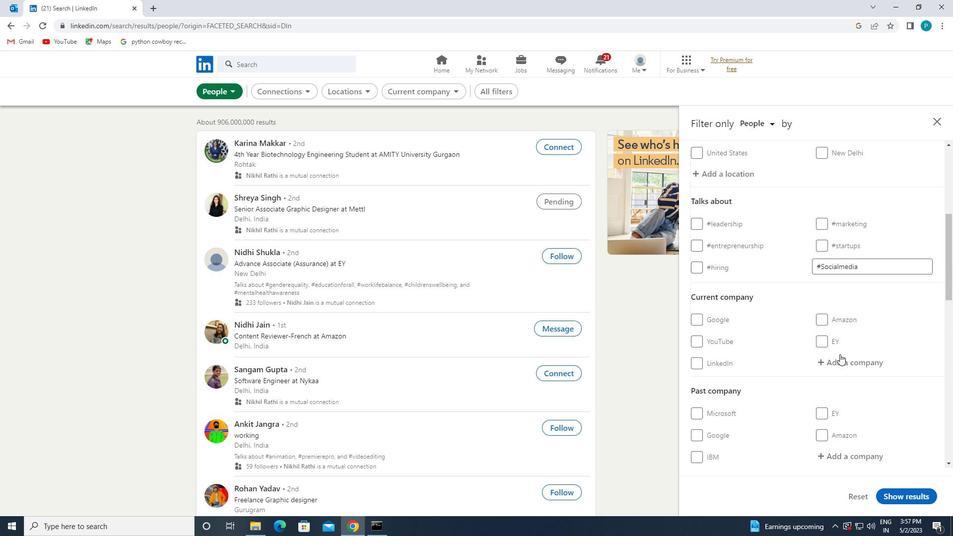 
Action: Mouse pressed left at (840, 365)
Screenshot: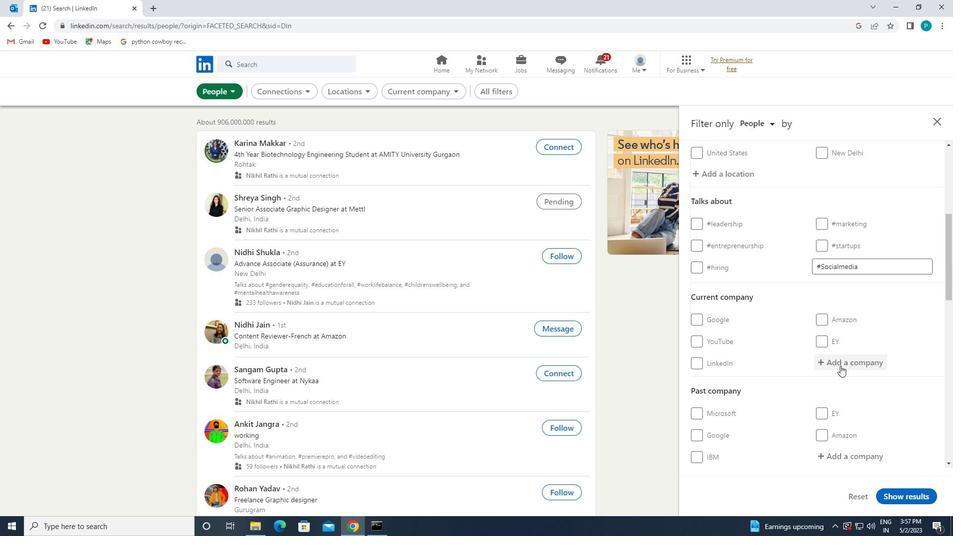 
Action: Key pressed <Key.caps_lock>M<Key.caps_lock>OTHER
Screenshot: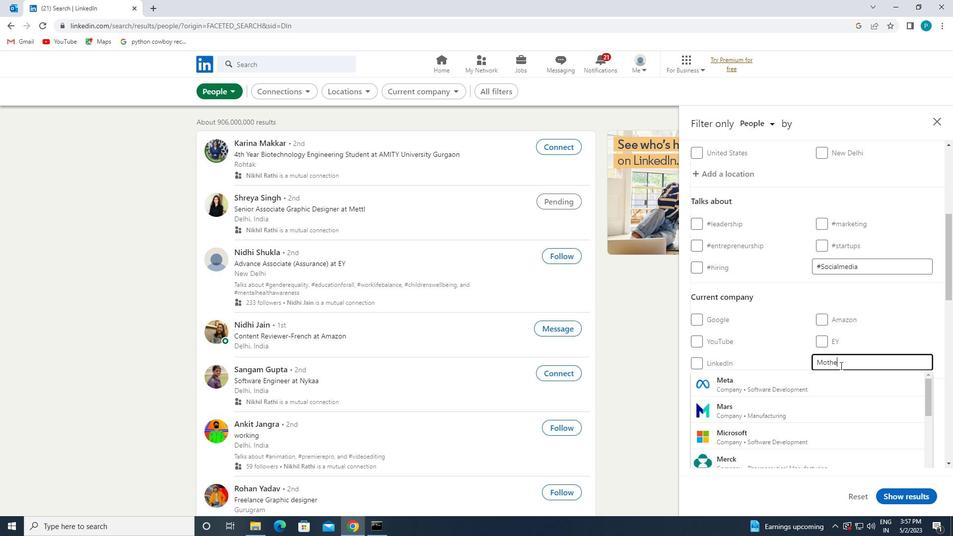 
Action: Mouse moved to (826, 427)
Screenshot: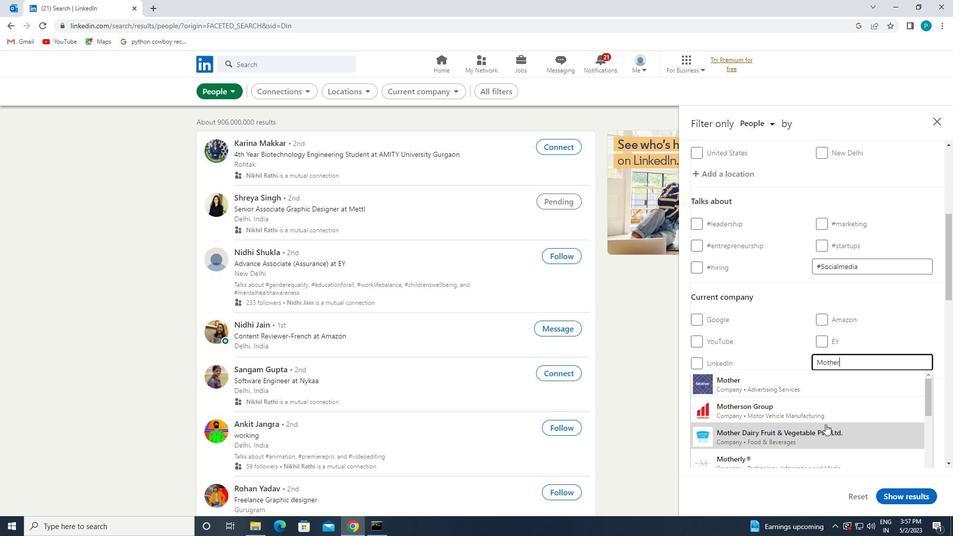 
Action: Mouse pressed left at (826, 427)
Screenshot: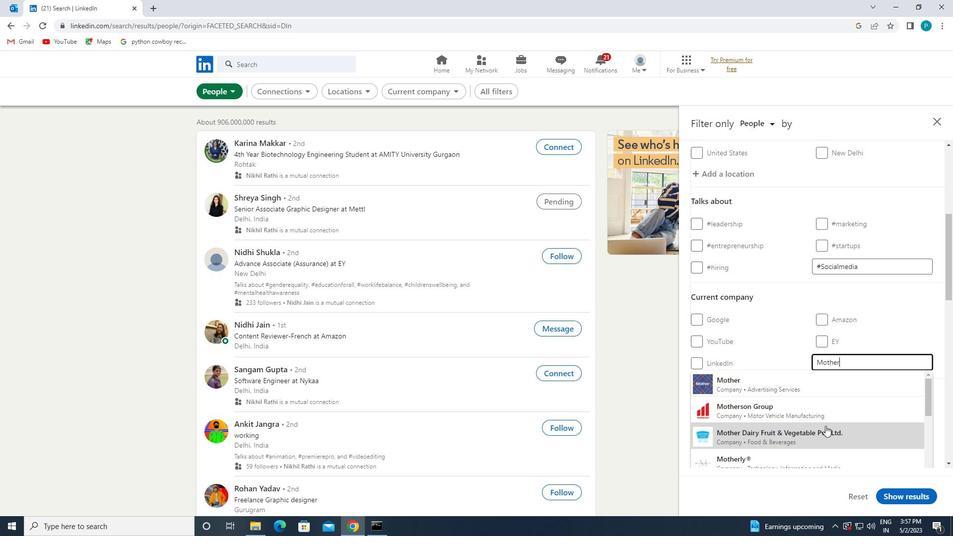 
Action: Mouse scrolled (826, 426) with delta (0, 0)
Screenshot: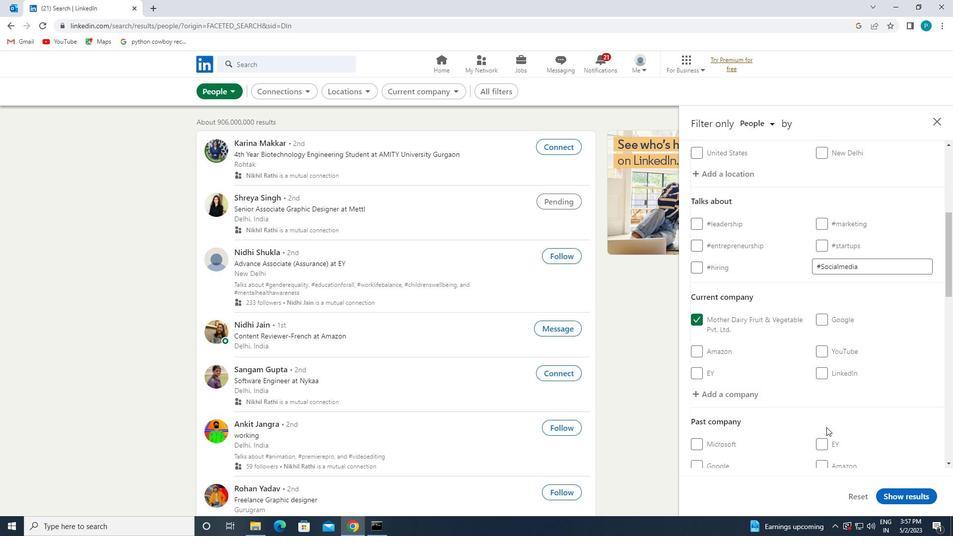 
Action: Mouse scrolled (826, 426) with delta (0, 0)
Screenshot: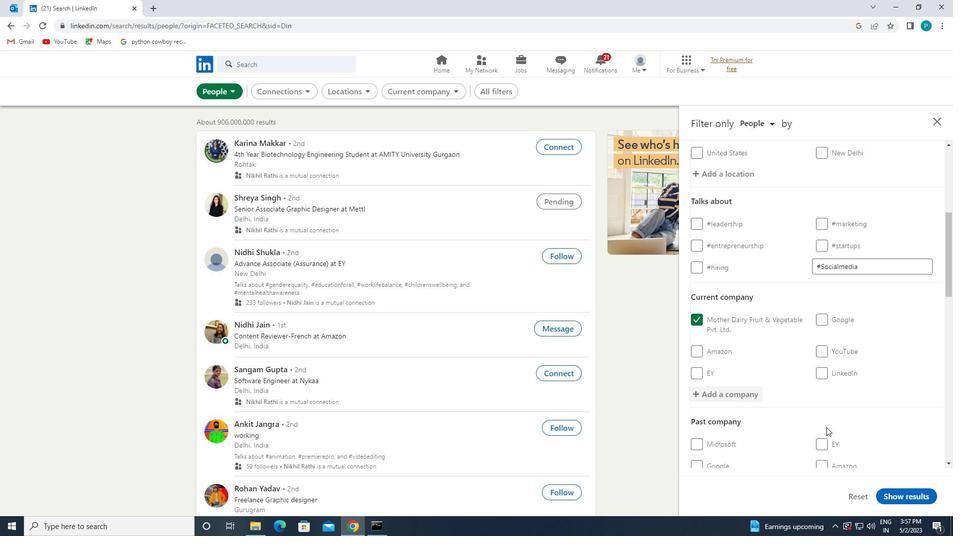 
Action: Mouse scrolled (826, 426) with delta (0, 0)
Screenshot: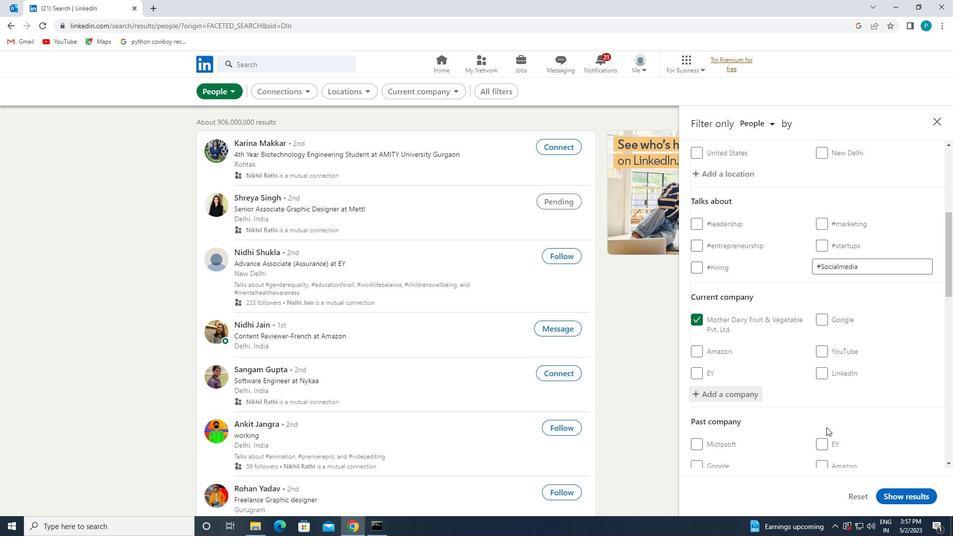 
Action: Mouse moved to (819, 360)
Screenshot: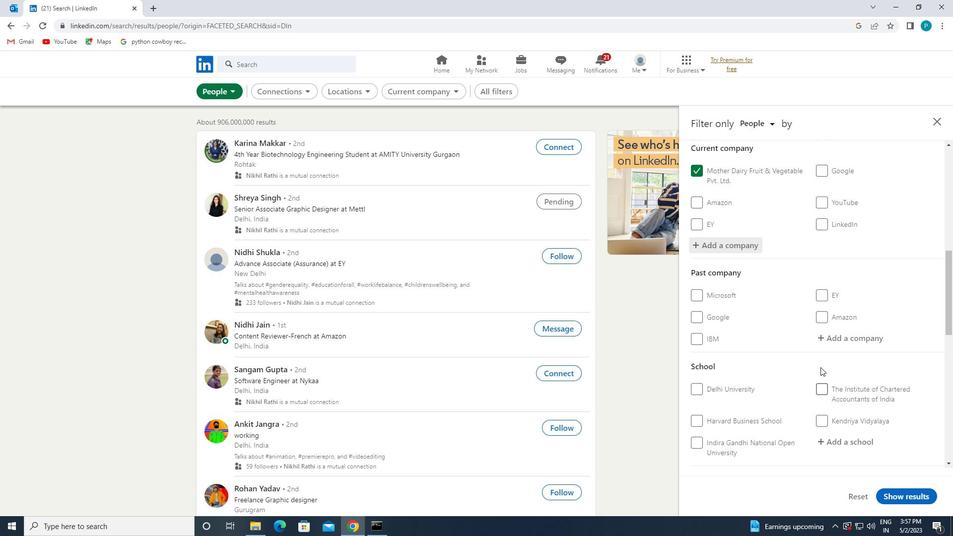 
Action: Mouse scrolled (819, 360) with delta (0, 0)
Screenshot: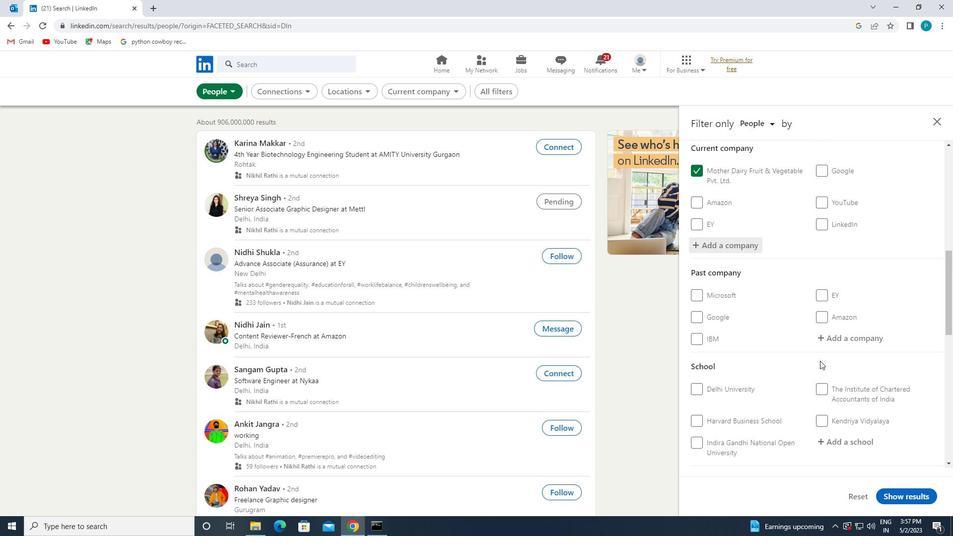 
Action: Mouse scrolled (819, 360) with delta (0, 0)
Screenshot: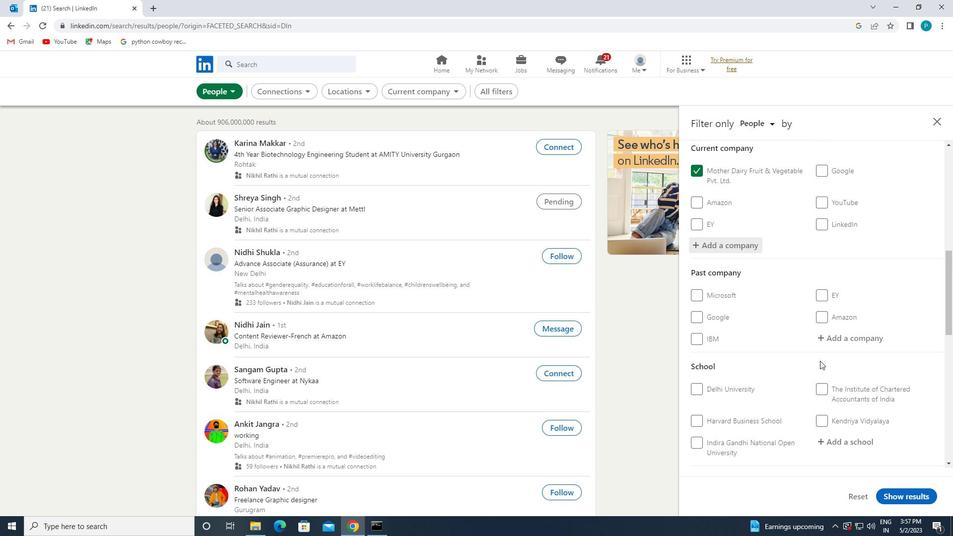 
Action: Mouse moved to (823, 339)
Screenshot: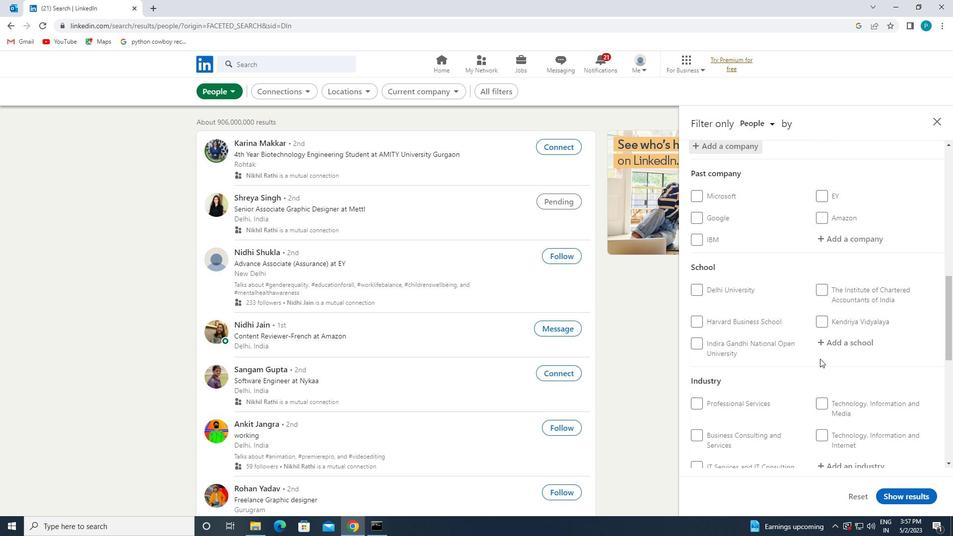 
Action: Mouse pressed left at (823, 339)
Screenshot: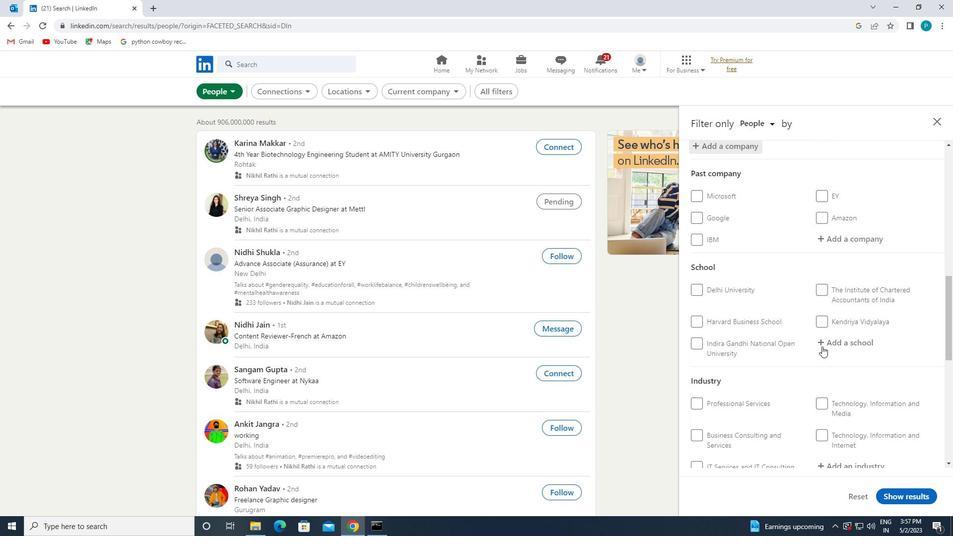 
Action: Mouse moved to (824, 338)
Screenshot: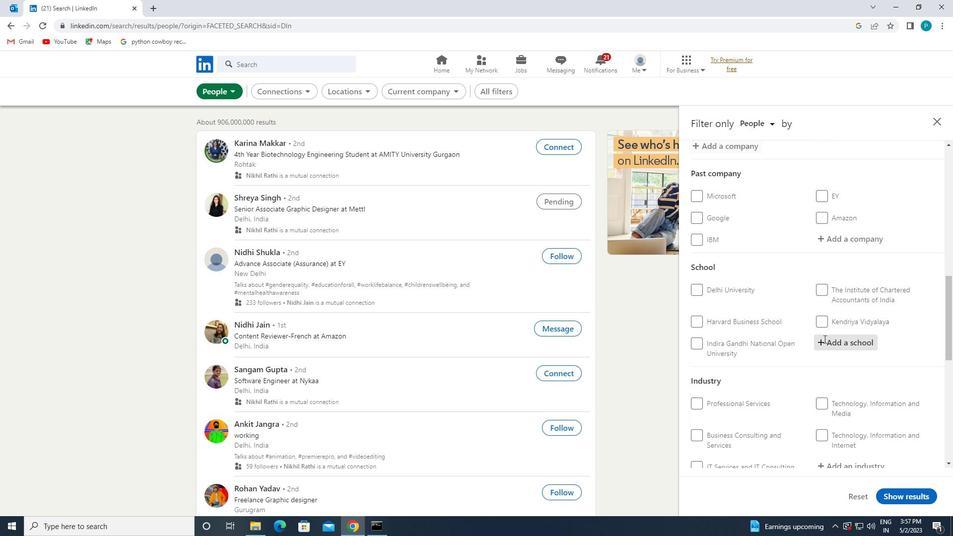 
Action: Key pressed <Key.caps_lock>P<Key.caps_lock>RESIDENCY
Screenshot: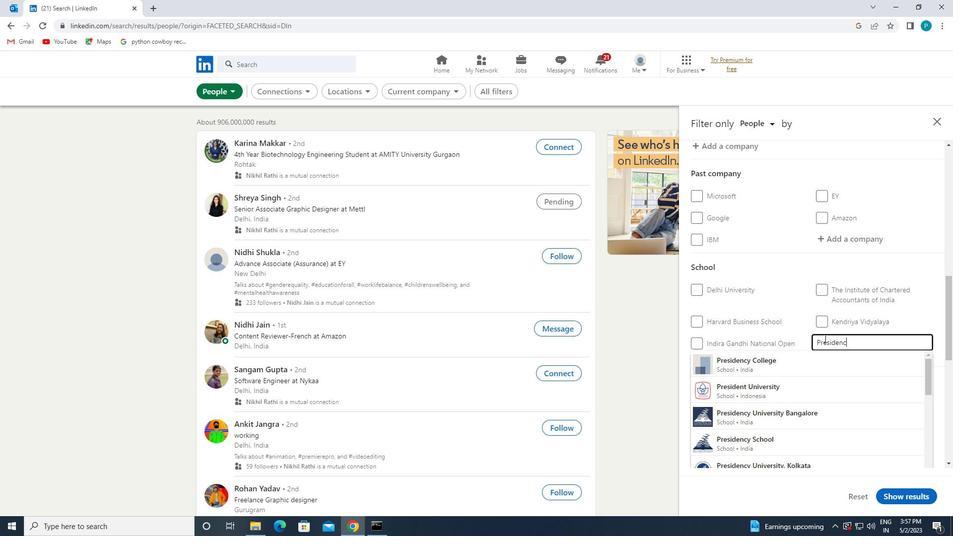 
Action: Mouse moved to (809, 409)
Screenshot: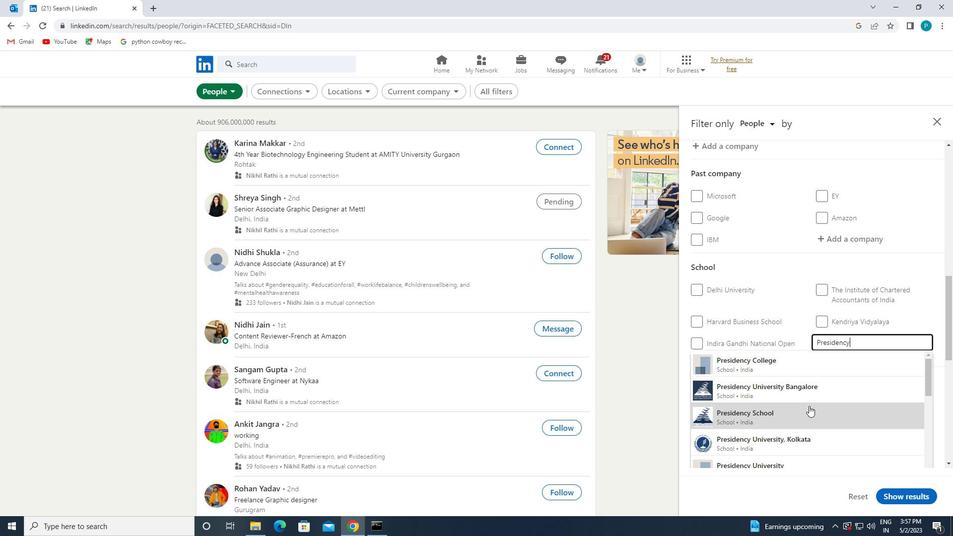 
Action: Mouse pressed left at (809, 409)
Screenshot: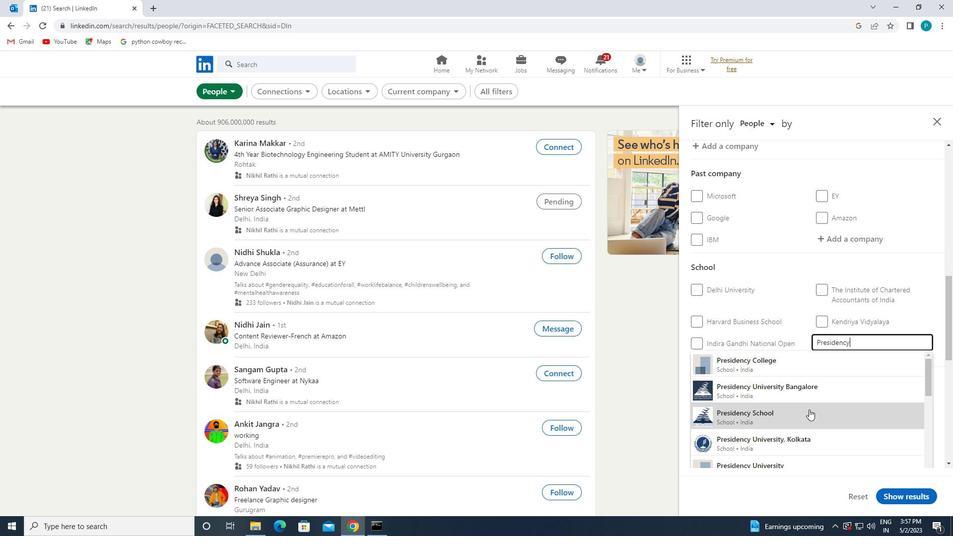 
Action: Mouse scrolled (809, 408) with delta (0, 0)
Screenshot: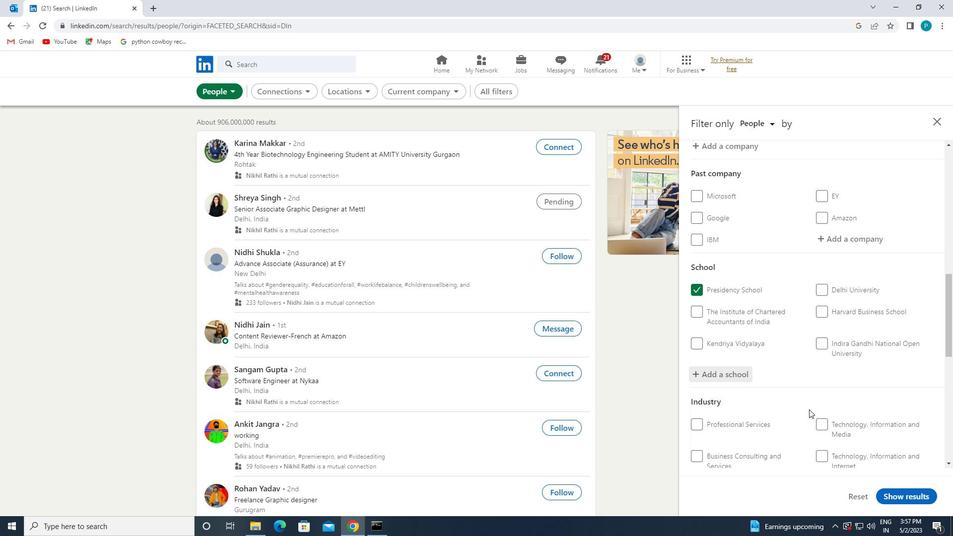 
Action: Mouse scrolled (809, 408) with delta (0, 0)
Screenshot: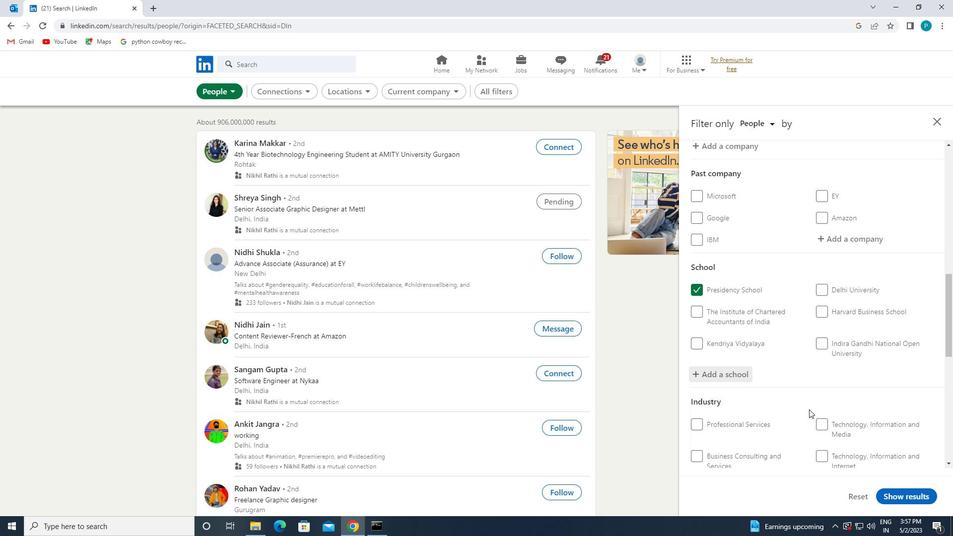 
Action: Mouse scrolled (809, 408) with delta (0, 0)
Screenshot: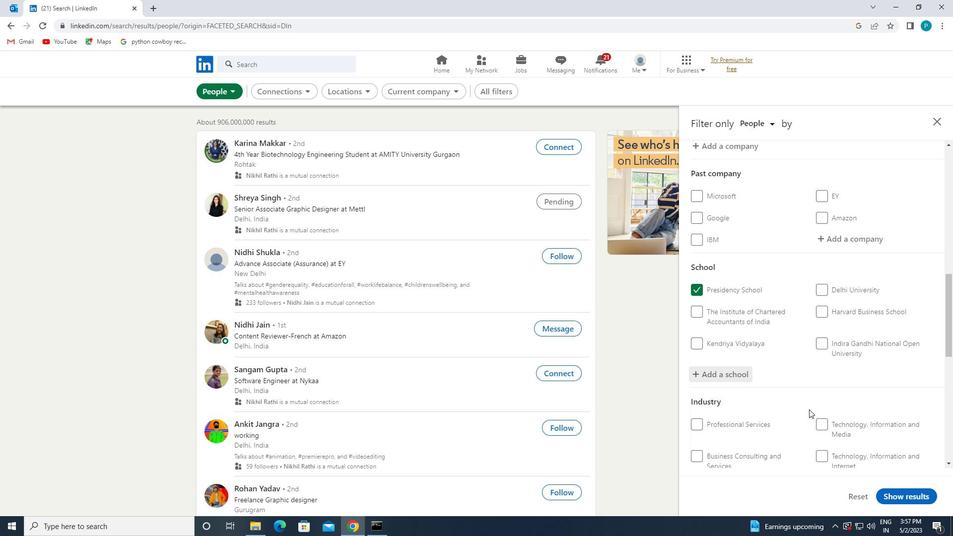 
Action: Mouse moved to (832, 337)
Screenshot: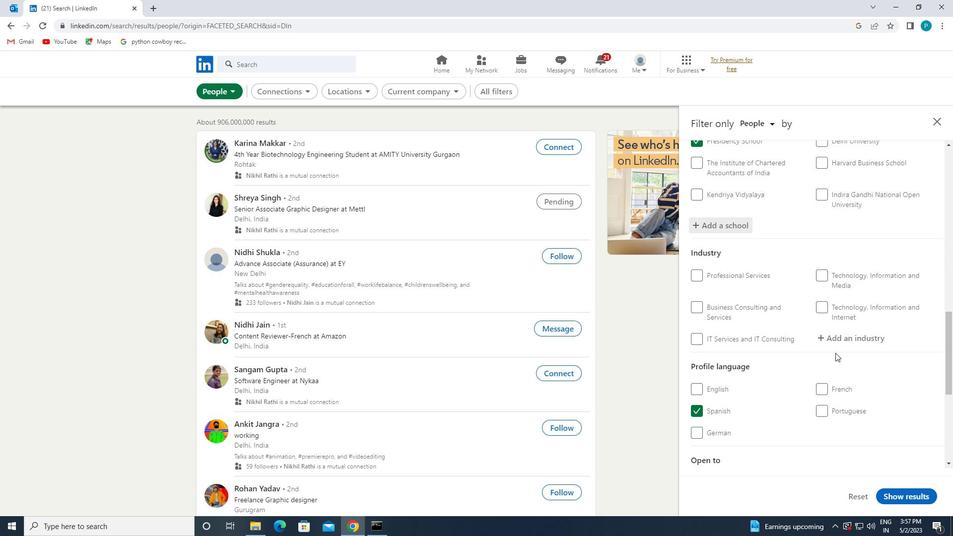 
Action: Mouse pressed left at (832, 337)
Screenshot: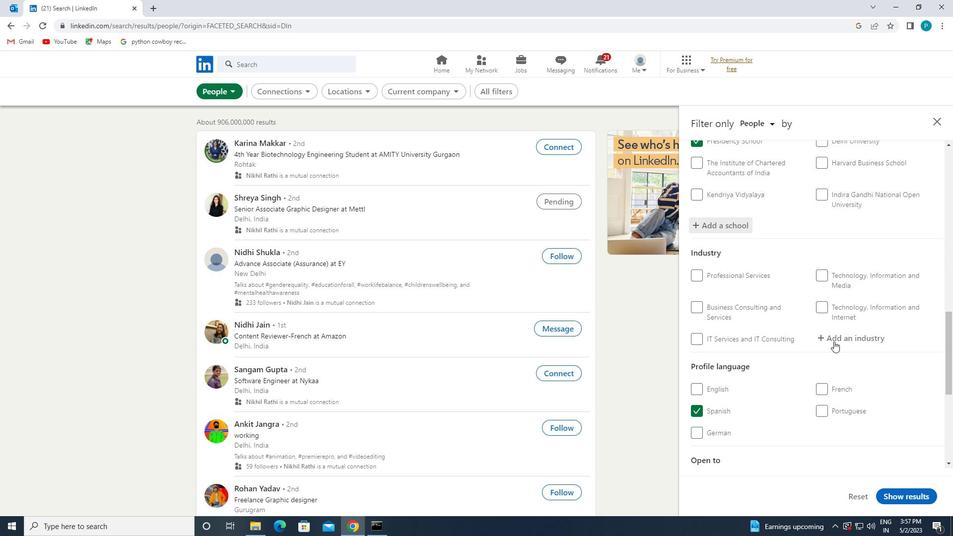 
Action: Key pressed <Key.caps_lock>C<Key.caps_lock>HIROPR
Screenshot: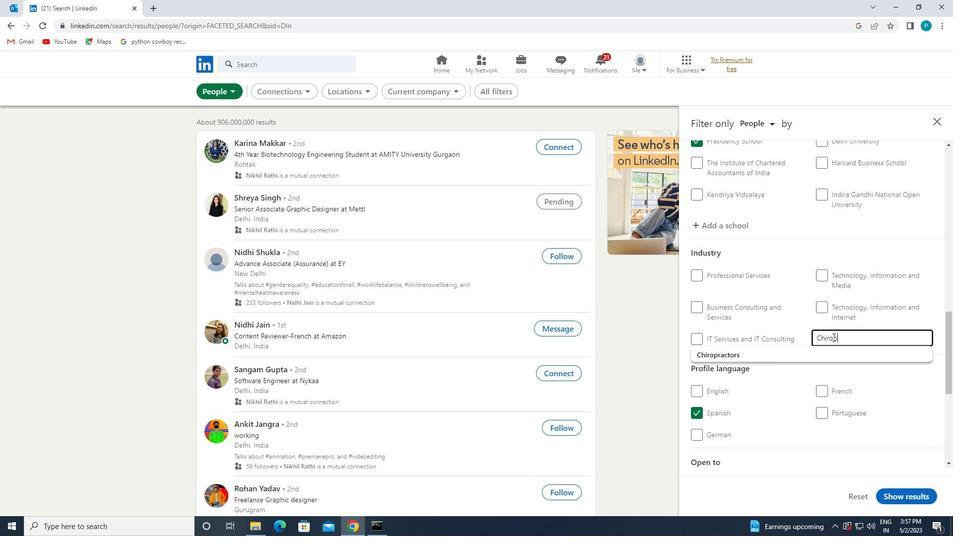 
Action: Mouse moved to (828, 350)
Screenshot: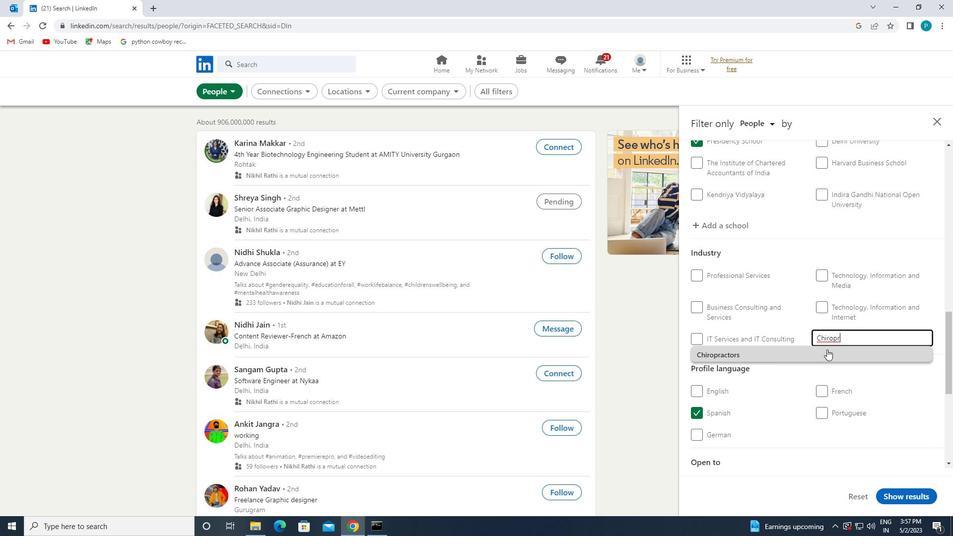 
Action: Mouse pressed left at (828, 350)
Screenshot: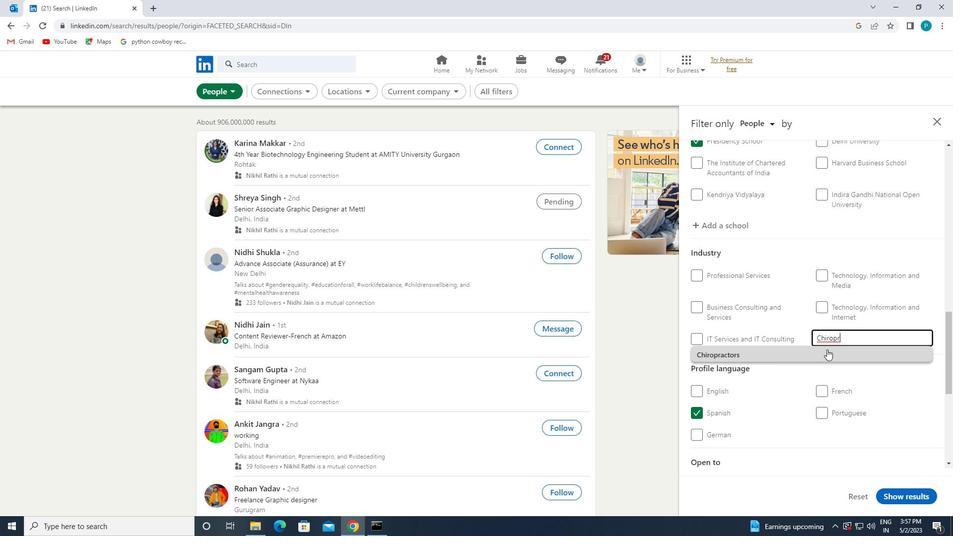 
Action: Mouse scrolled (828, 350) with delta (0, 0)
Screenshot: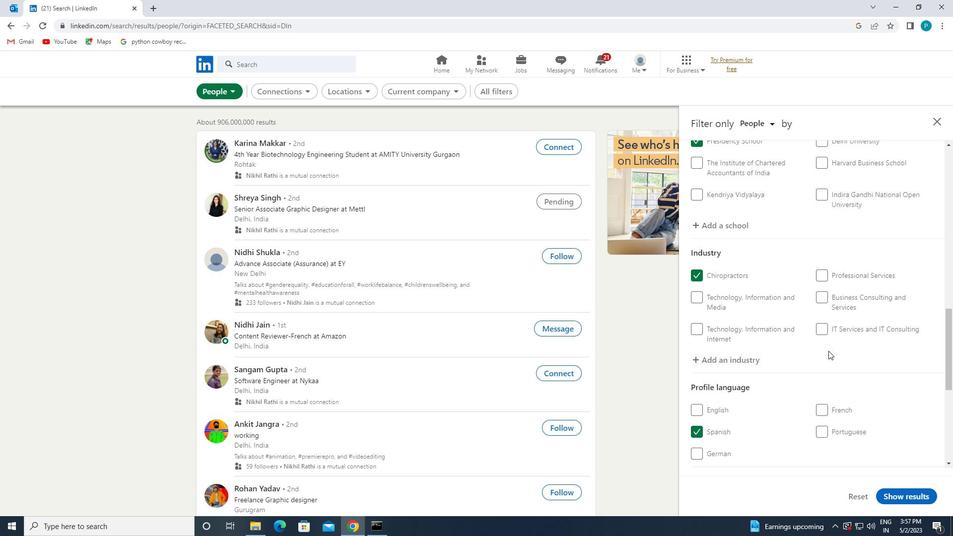 
Action: Mouse scrolled (828, 350) with delta (0, 0)
Screenshot: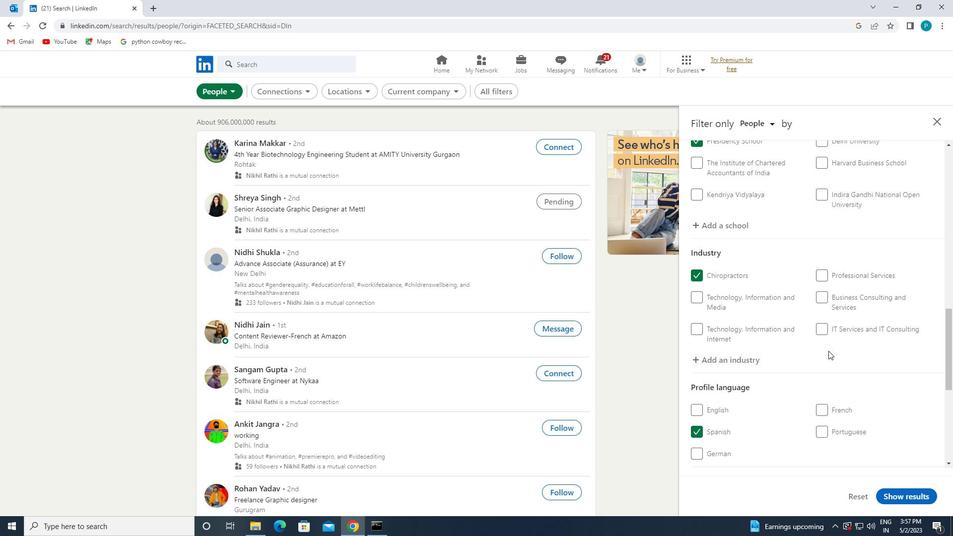
Action: Mouse scrolled (828, 350) with delta (0, 0)
Screenshot: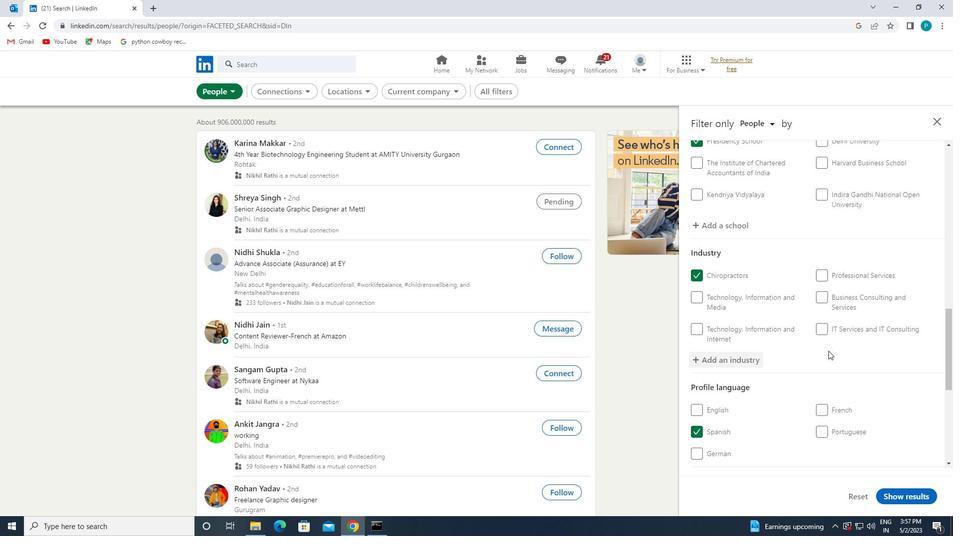 
Action: Mouse moved to (805, 368)
Screenshot: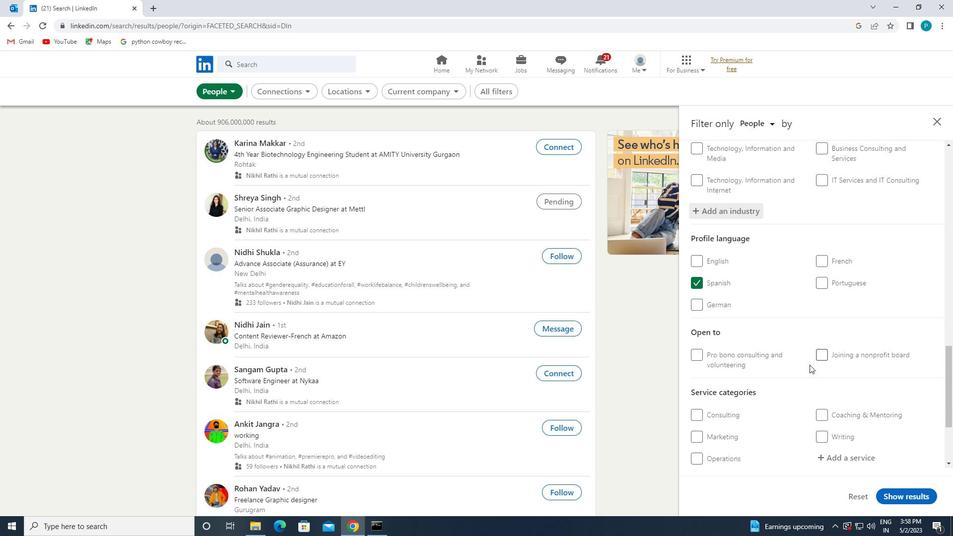 
Action: Mouse scrolled (805, 368) with delta (0, 0)
Screenshot: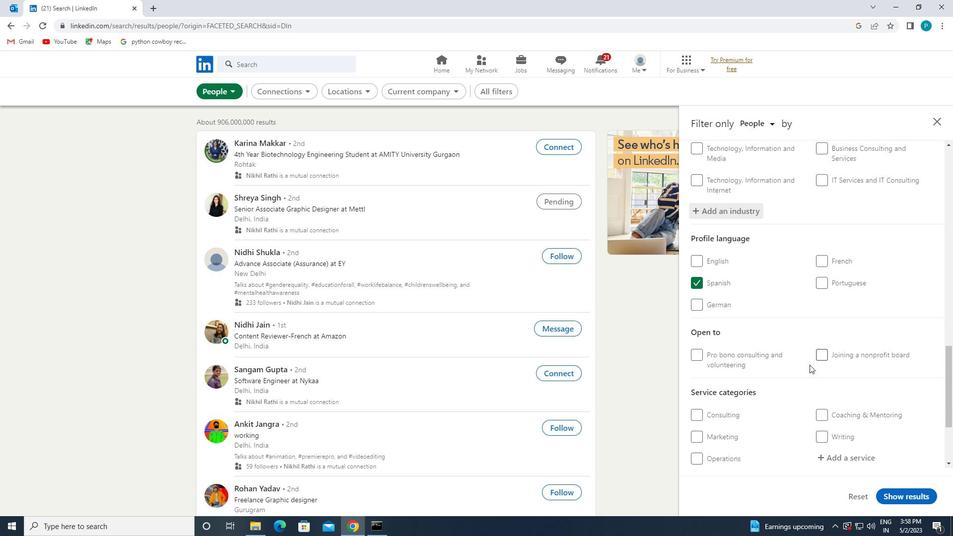 
Action: Mouse scrolled (805, 368) with delta (0, 0)
Screenshot: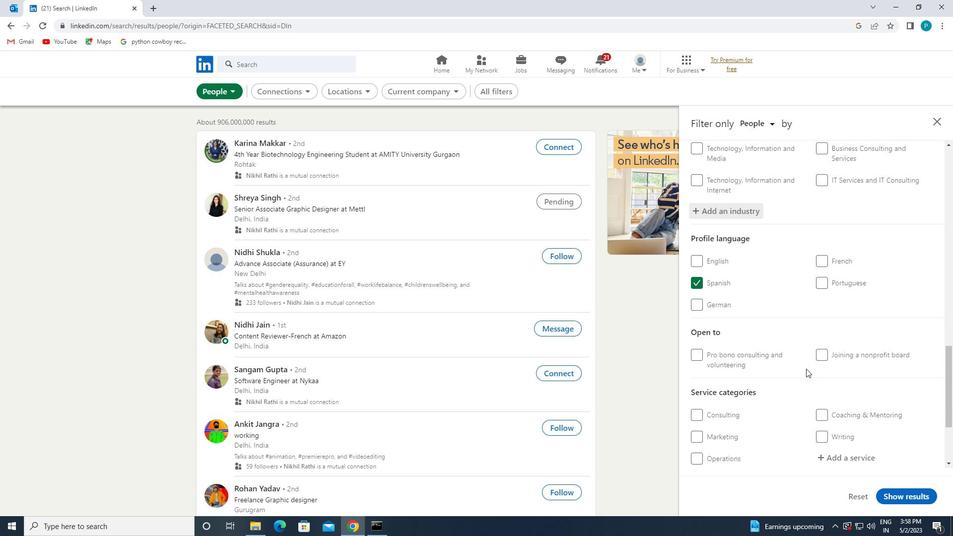 
Action: Mouse moved to (824, 355)
Screenshot: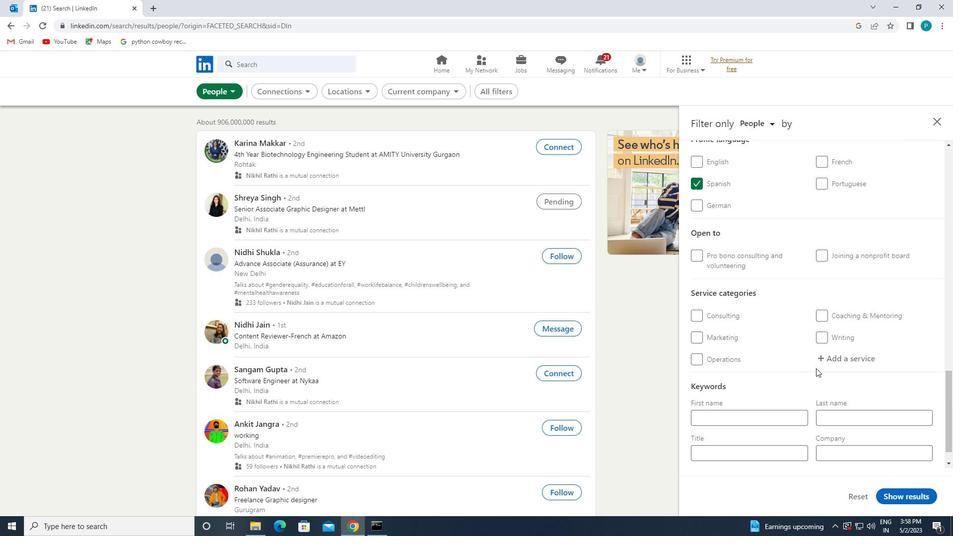 
Action: Mouse pressed left at (824, 355)
Screenshot: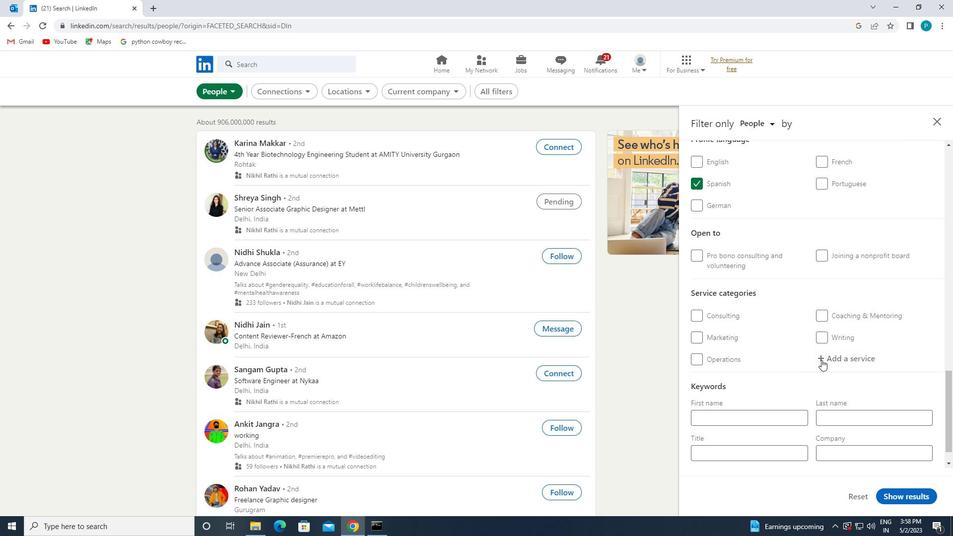 
Action: Mouse moved to (825, 354)
Screenshot: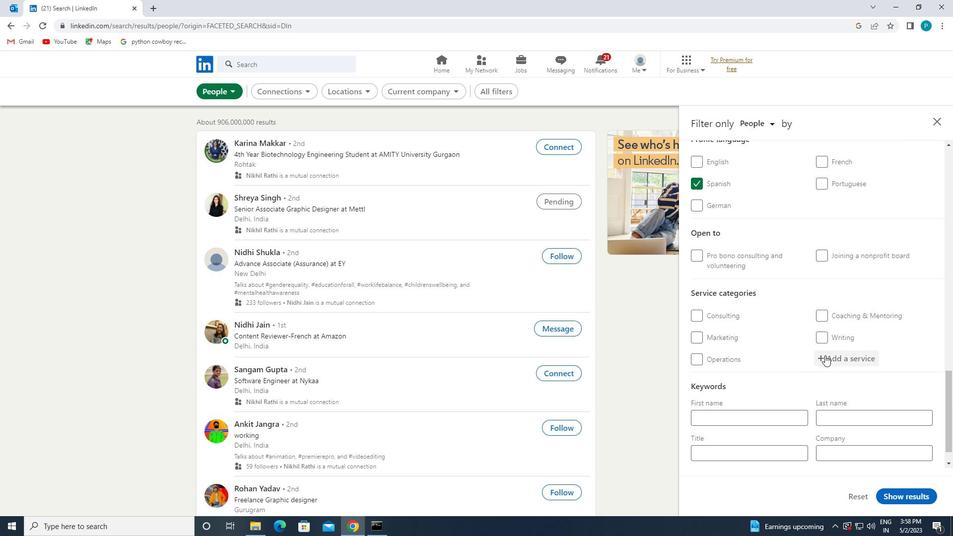 
Action: Key pressed <Key.caps_lock>R<Key.caps_lock>EAS
Screenshot: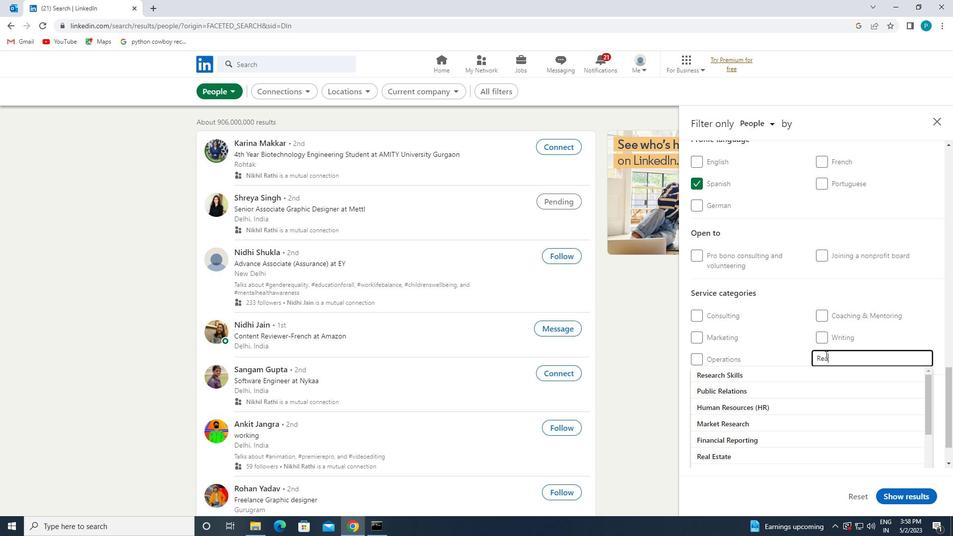 
Action: Mouse moved to (824, 375)
Screenshot: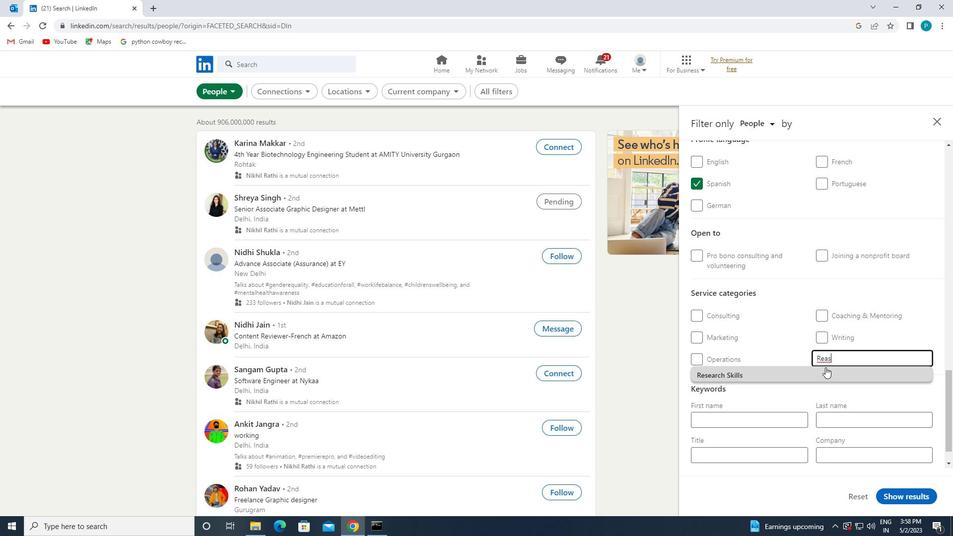 
Action: Mouse pressed left at (824, 375)
Screenshot: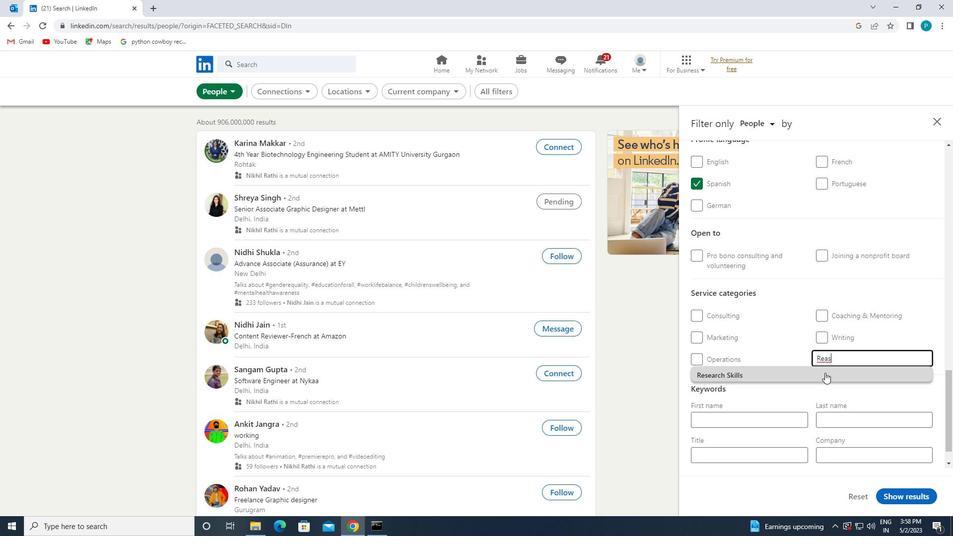 
Action: Mouse moved to (806, 399)
Screenshot: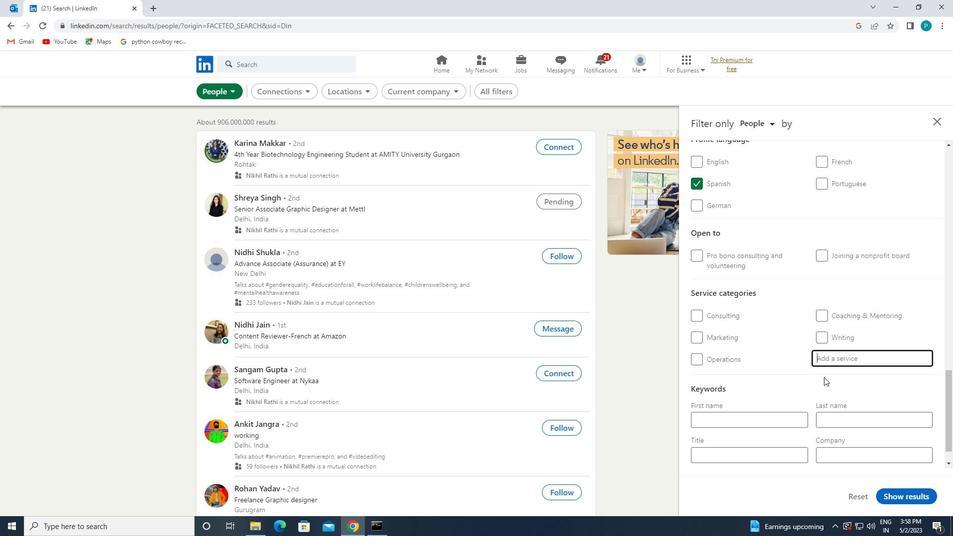 
Action: Mouse scrolled (806, 398) with delta (0, 0)
Screenshot: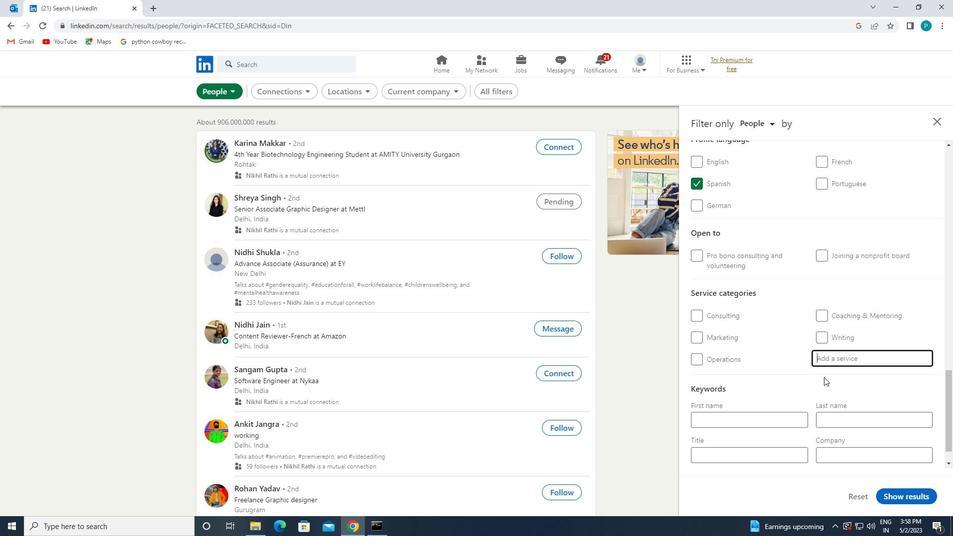 
Action: Mouse moved to (806, 399)
Screenshot: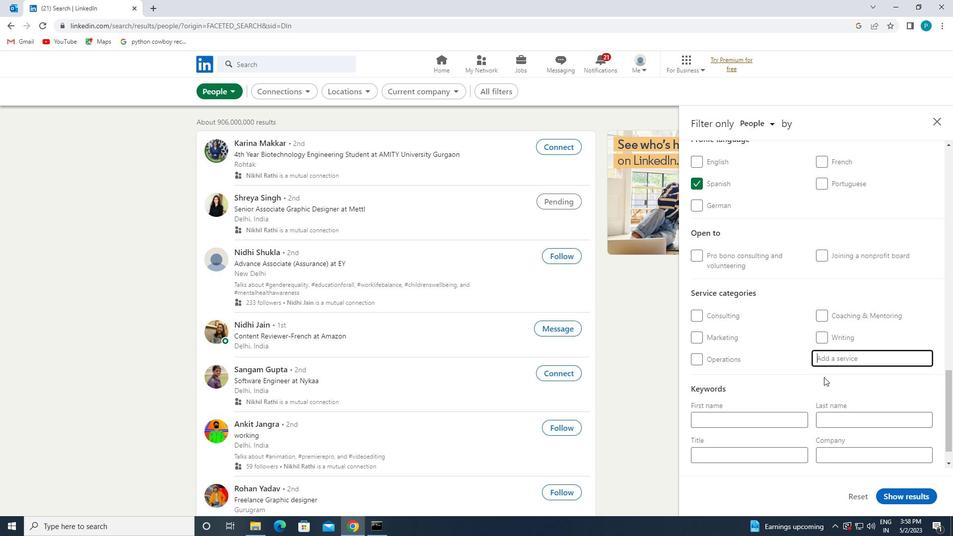 
Action: Mouse scrolled (806, 398) with delta (0, 0)
Screenshot: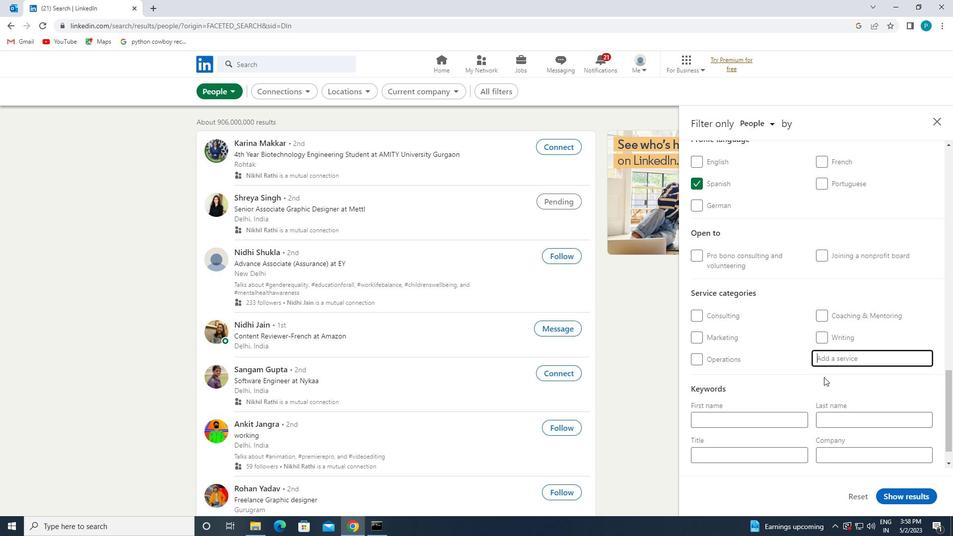 
Action: Mouse moved to (777, 417)
Screenshot: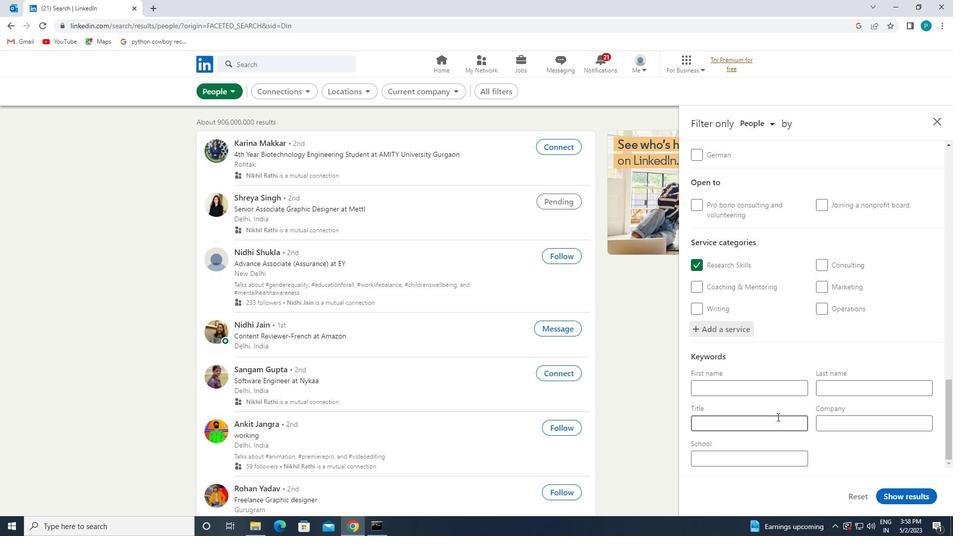 
Action: Mouse pressed left at (777, 417)
Screenshot: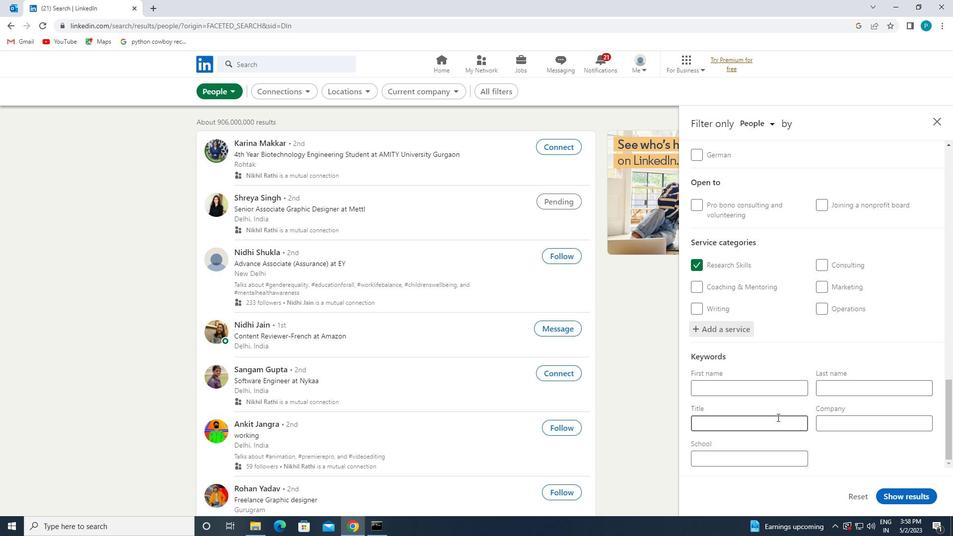 
Action: Key pressed <Key.caps_lock>T<Key.caps_lock>RUCK<Key.space><Key.caps_lock>D<Key.caps_lock>RIVER
Screenshot: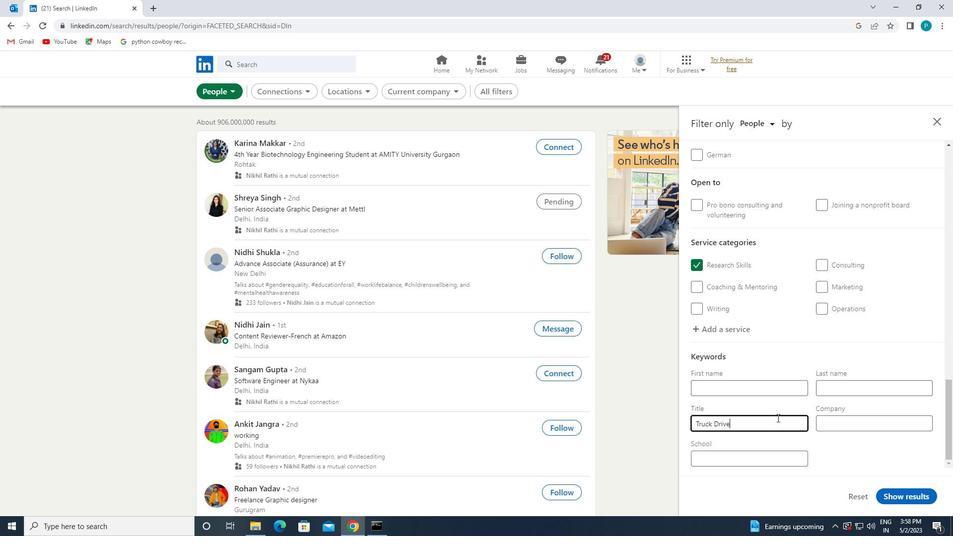 
Action: Mouse moved to (892, 496)
Screenshot: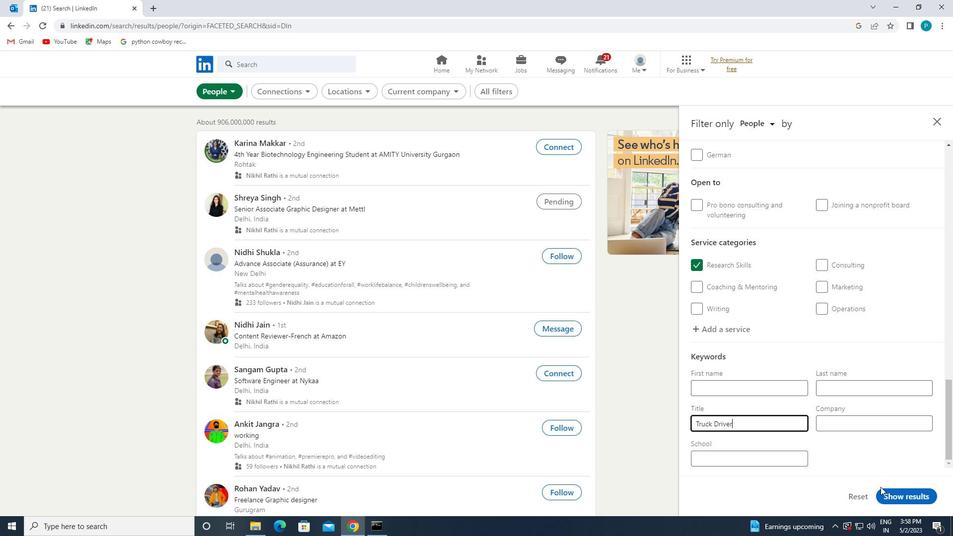 
Action: Mouse pressed left at (892, 496)
Screenshot: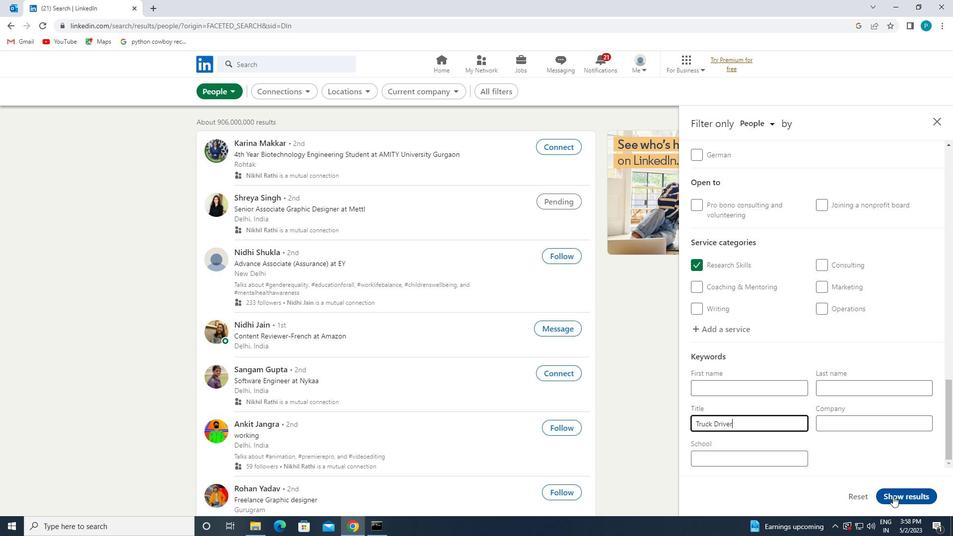 
